 Task: Create a Sprint called Sprint0000000183 in Scrum Project Project0000000061 in Jira. Set Duration of Sprint called Sprint0000000181 in Scrum Project Project0000000061 to 1 week in Jira. Set Duration of Sprint called Sprint0000000182 in Scrum Project Project0000000061 to 2 weeks in Jira. Set Duration of Sprint called Sprint0000000183 in Scrum Project Project0000000061 to 3 weeks in Jira. Create a Sprint called Sprint0000000184 in Scrum Project Project0000000062 in Jira
Action: Mouse moved to (1108, 484)
Screenshot: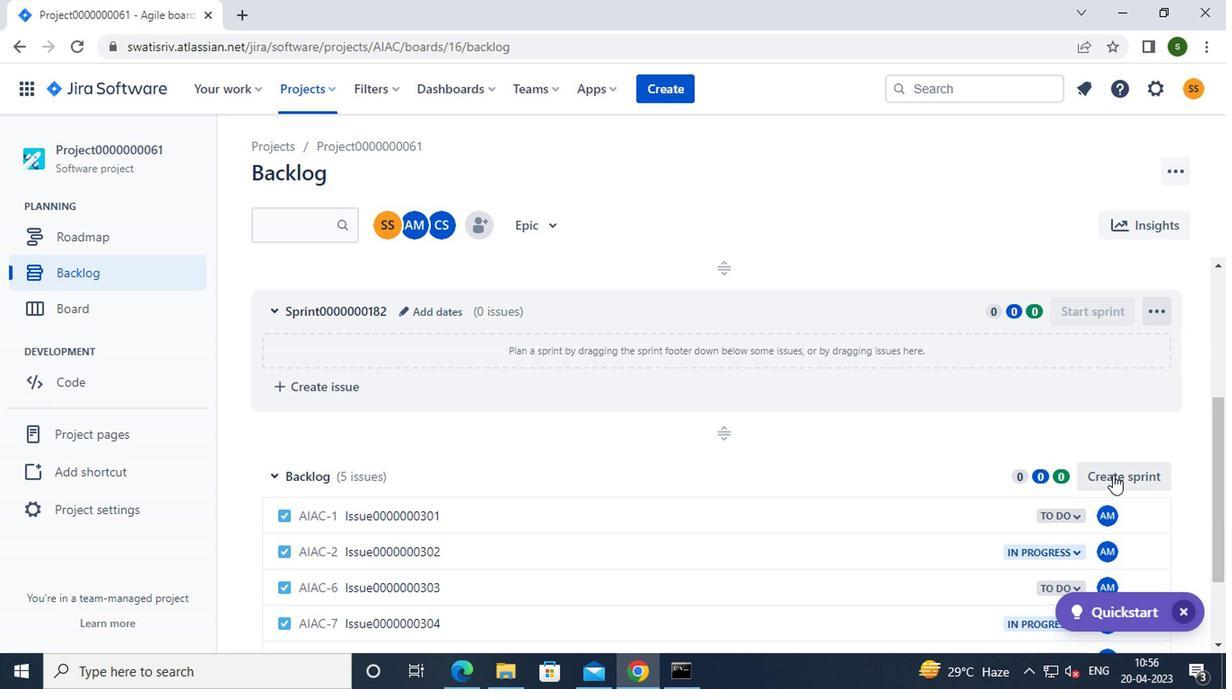 
Action: Mouse pressed left at (1108, 484)
Screenshot: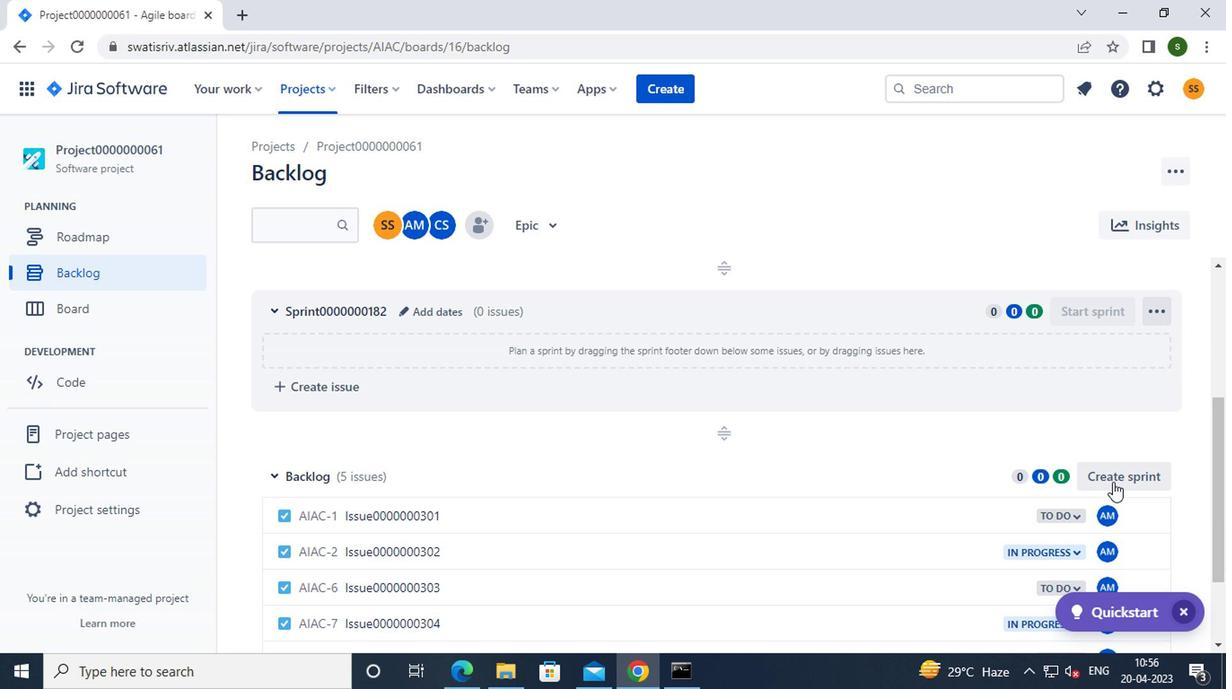 
Action: Mouse moved to (1147, 474)
Screenshot: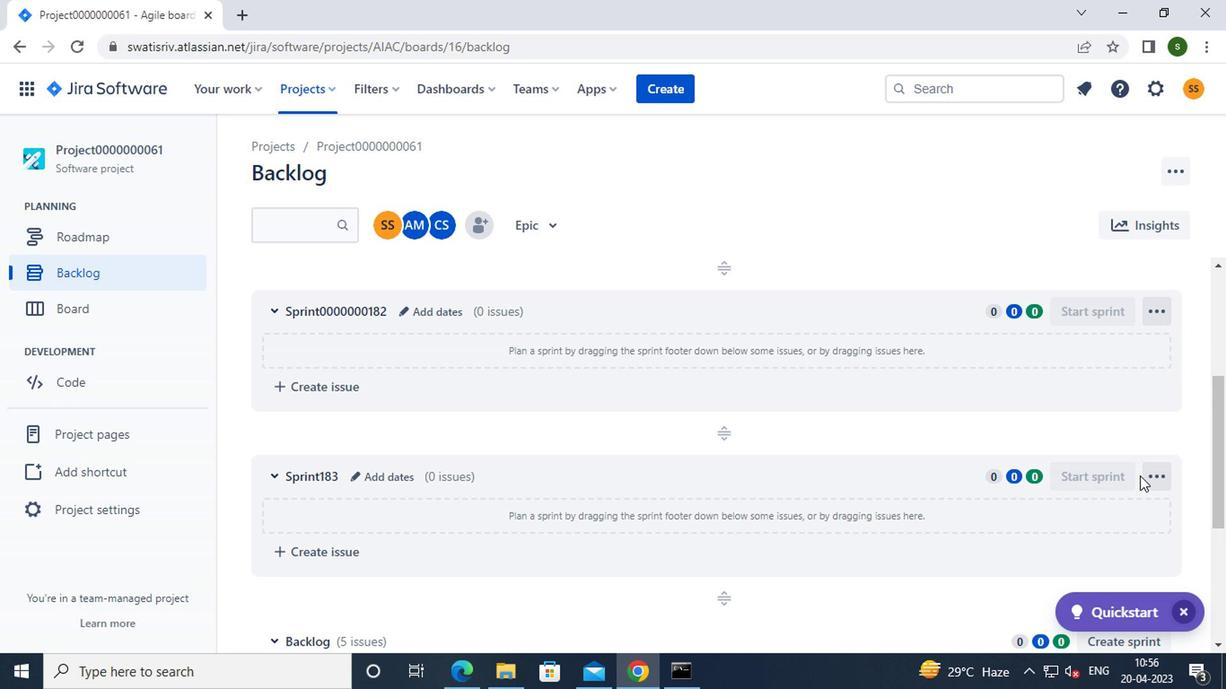 
Action: Mouse pressed left at (1147, 474)
Screenshot: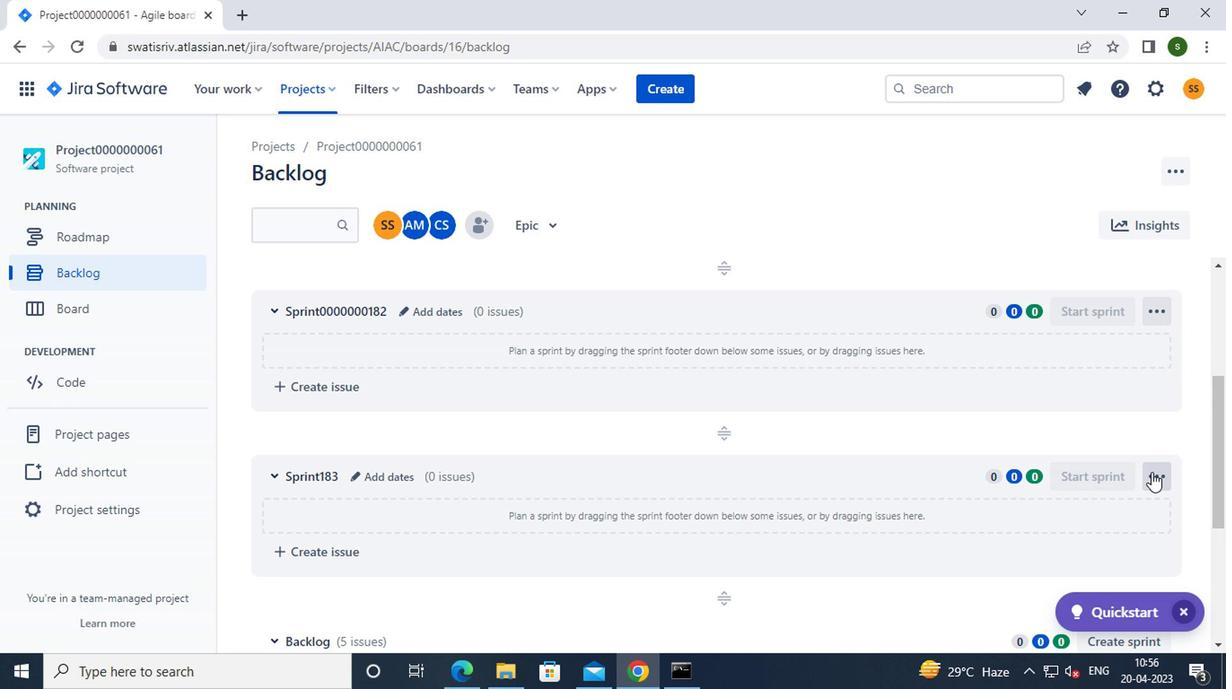 
Action: Mouse moved to (1115, 557)
Screenshot: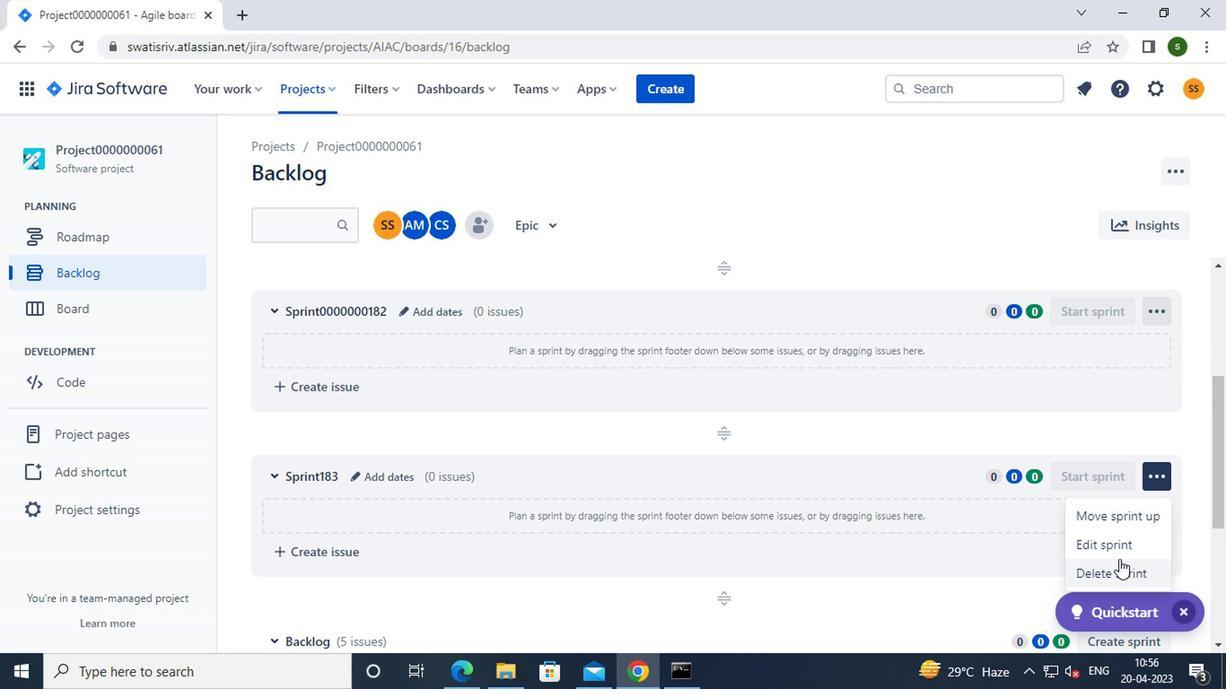 
Action: Mouse pressed left at (1115, 557)
Screenshot: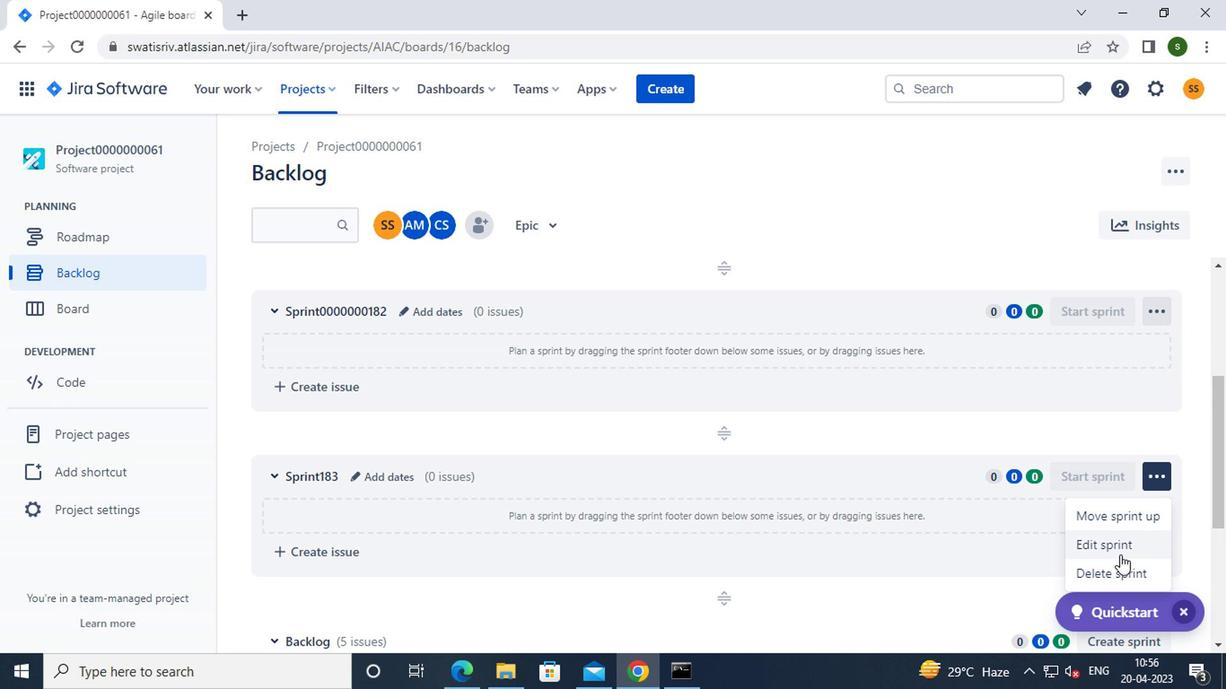 
Action: Mouse moved to (444, 227)
Screenshot: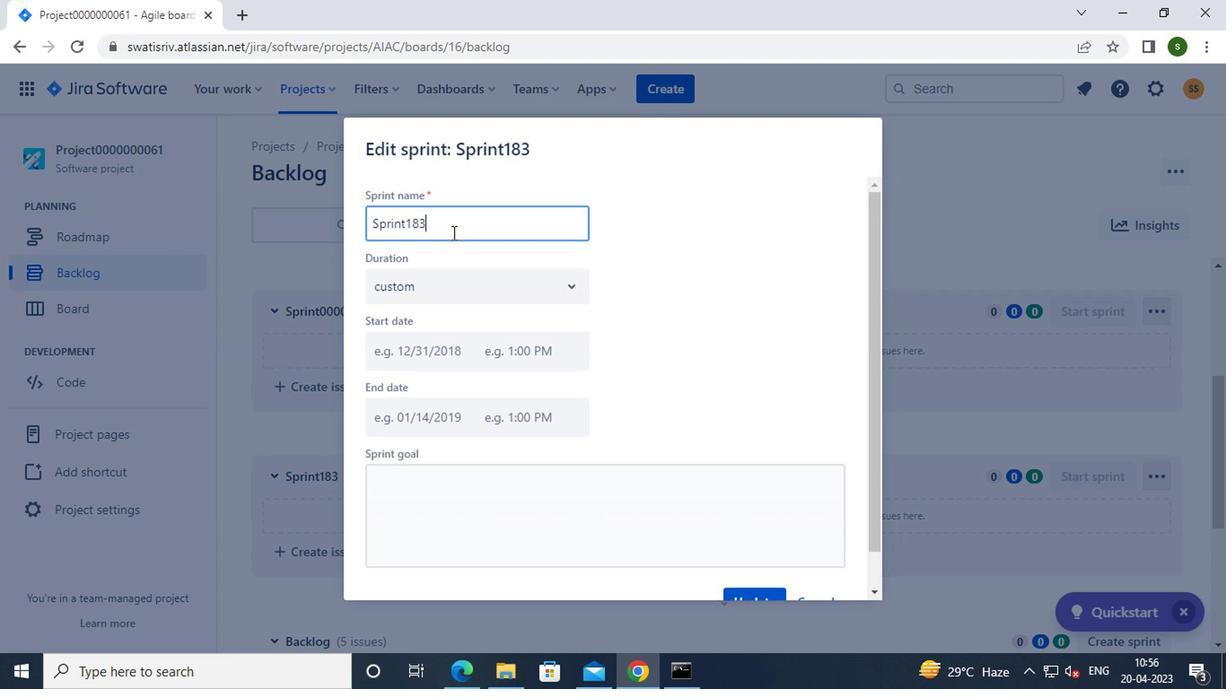 
Action: Key pressed <Key.backspace><Key.backspace><Key.backspace><Key.backspace><Key.backspace><Key.backspace><Key.backspace><Key.backspace><Key.backspace><Key.backspace><Key.backspace><Key.backspace><Key.backspace><Key.backspace><Key.backspace>s<Key.caps_lock>print0000000183
Screenshot: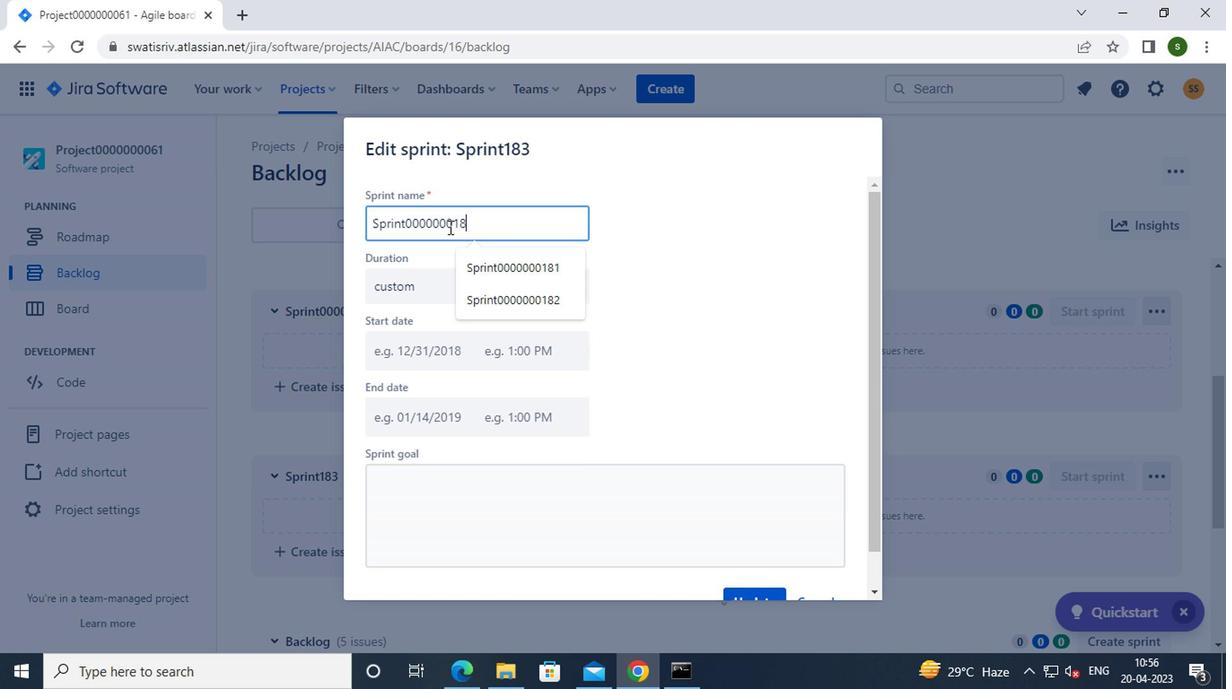 
Action: Mouse moved to (608, 309)
Screenshot: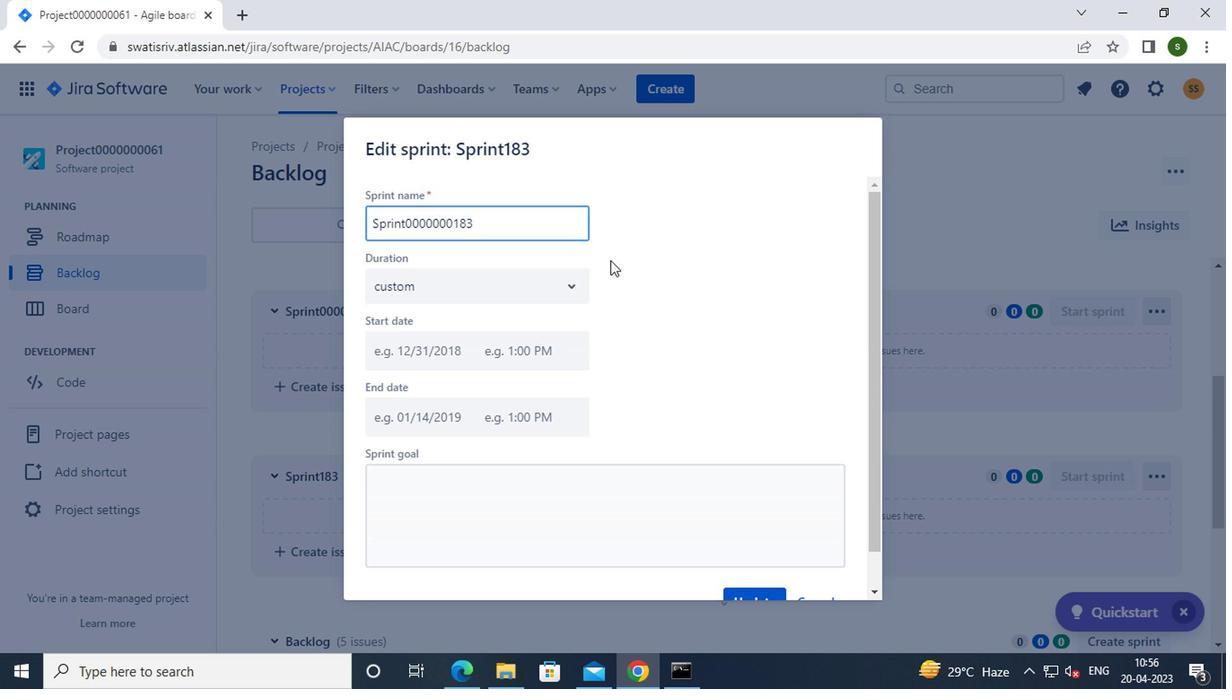 
Action: Mouse scrolled (608, 309) with delta (0, 0)
Screenshot: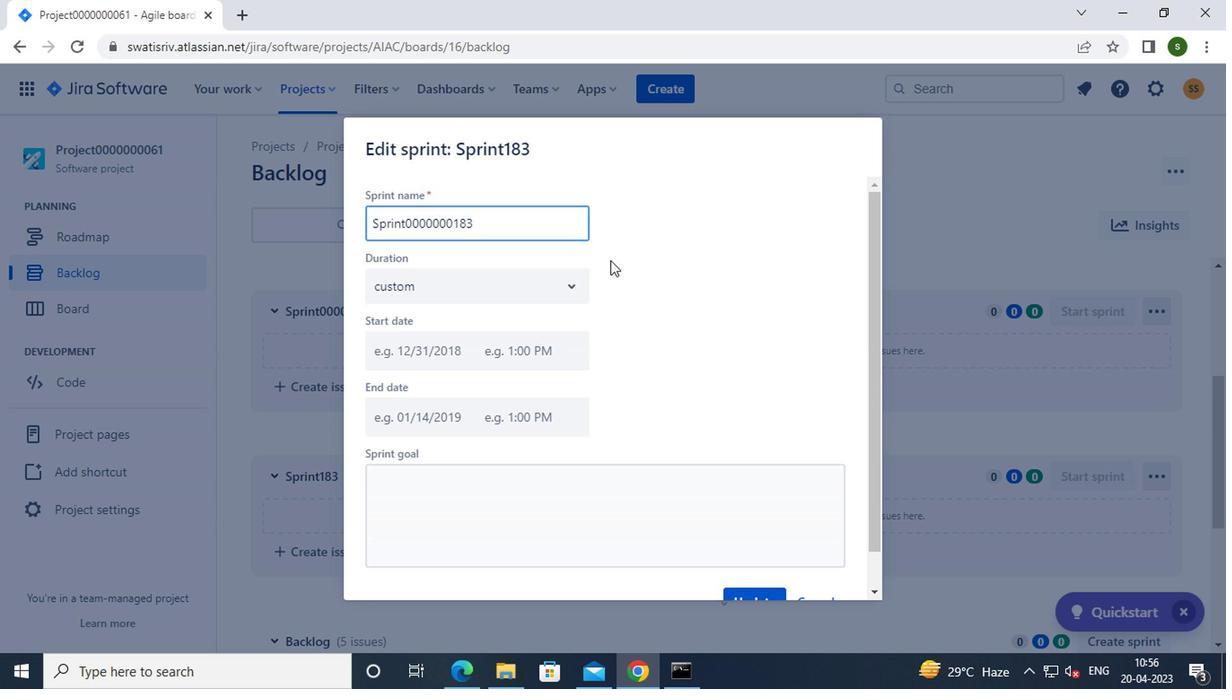 
Action: Mouse moved to (617, 330)
Screenshot: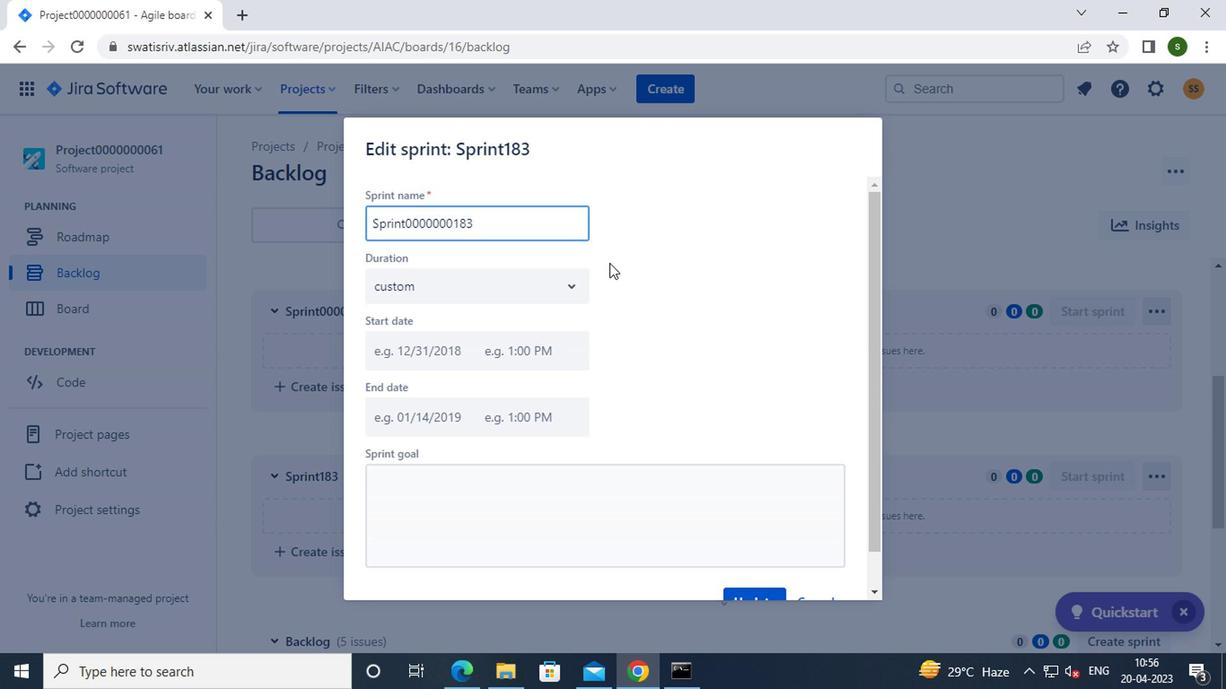 
Action: Mouse scrolled (617, 329) with delta (0, -1)
Screenshot: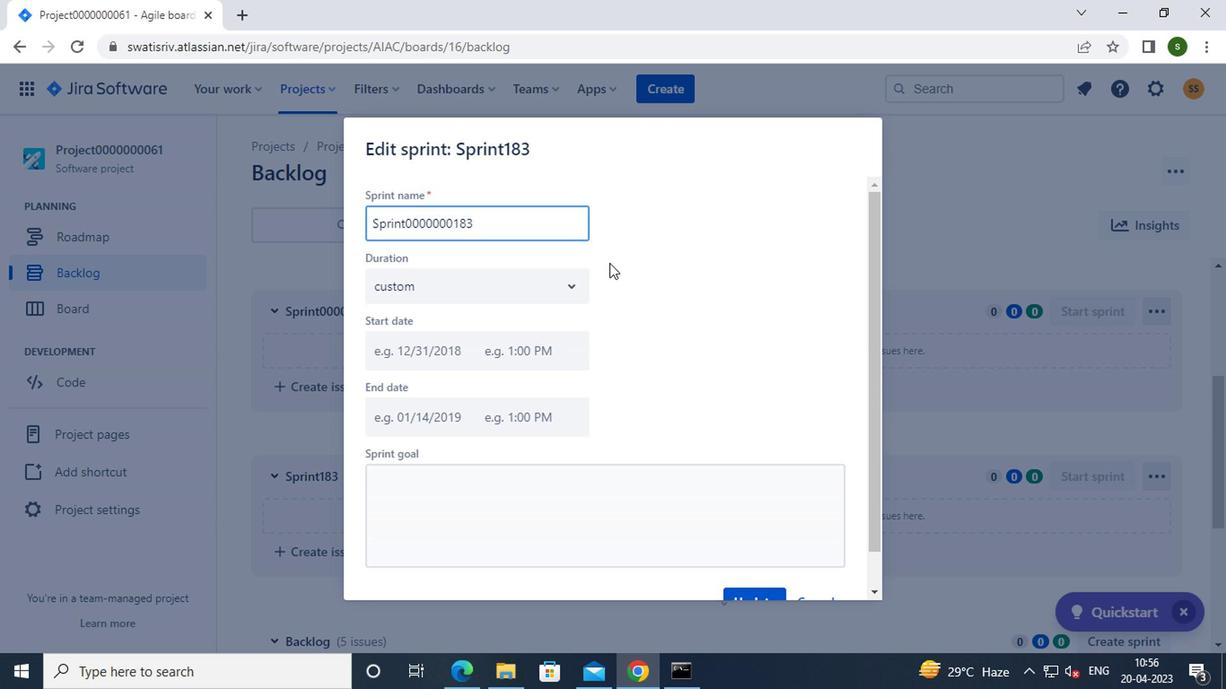 
Action: Mouse moved to (750, 553)
Screenshot: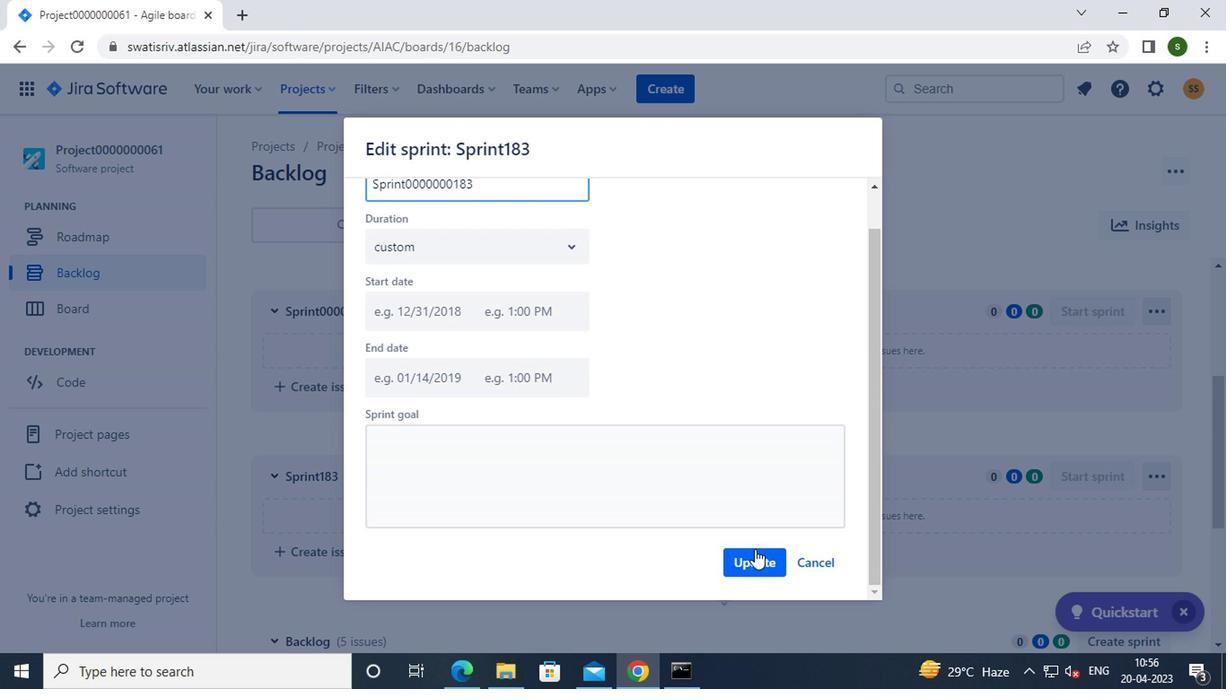 
Action: Mouse pressed left at (750, 553)
Screenshot: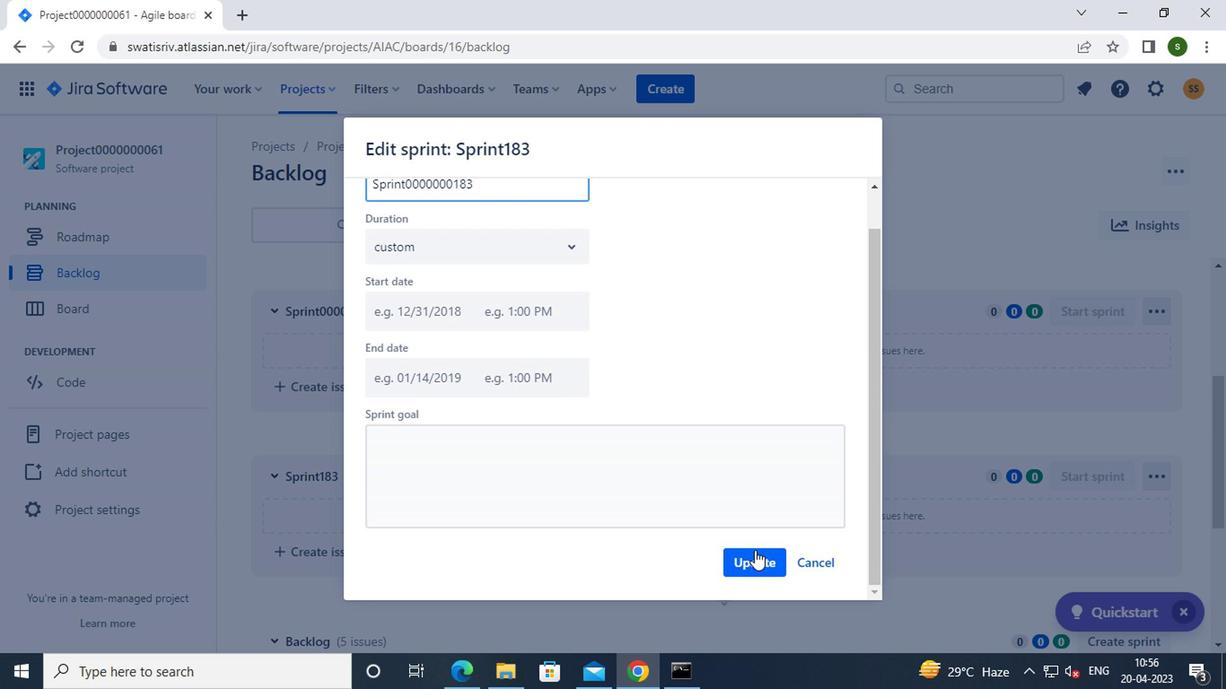 
Action: Mouse moved to (836, 495)
Screenshot: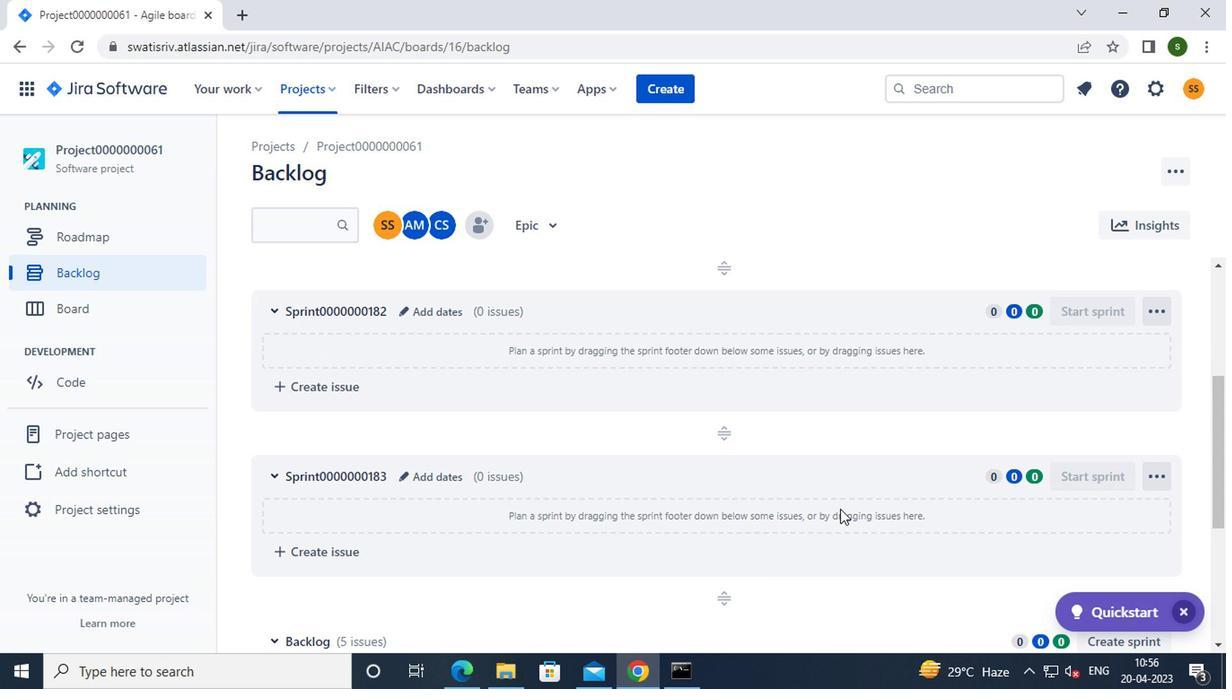 
Action: Mouse scrolled (836, 496) with delta (0, 1)
Screenshot: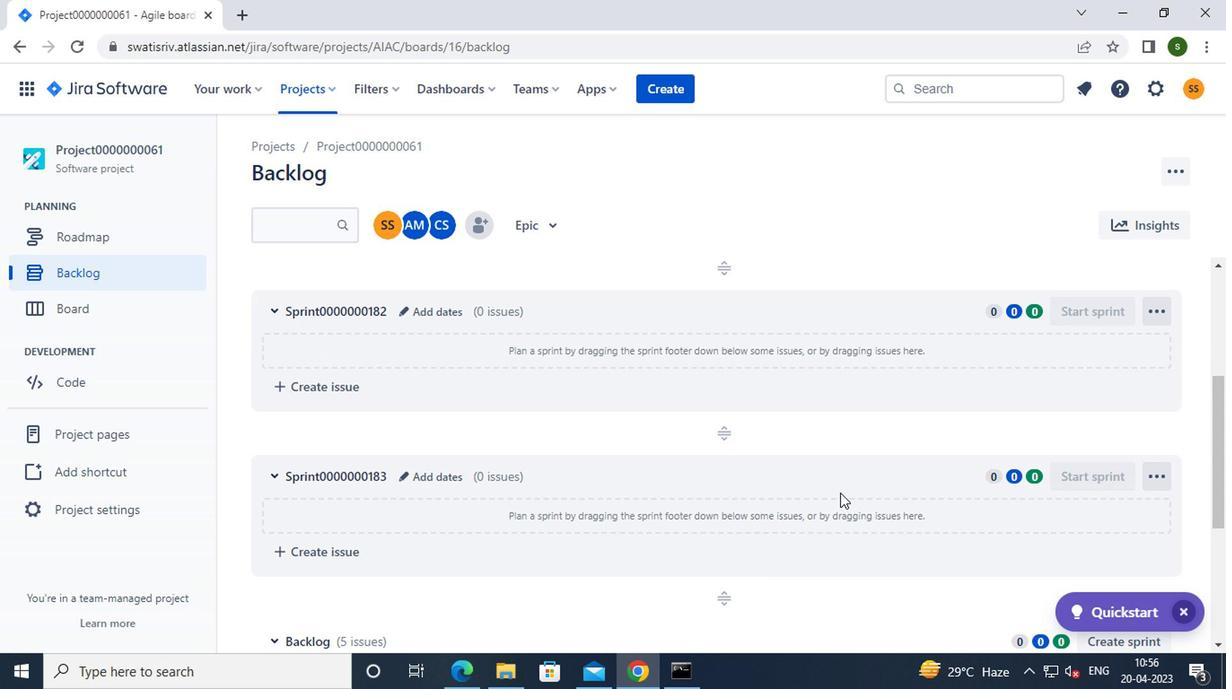 
Action: Mouse scrolled (836, 496) with delta (0, 1)
Screenshot: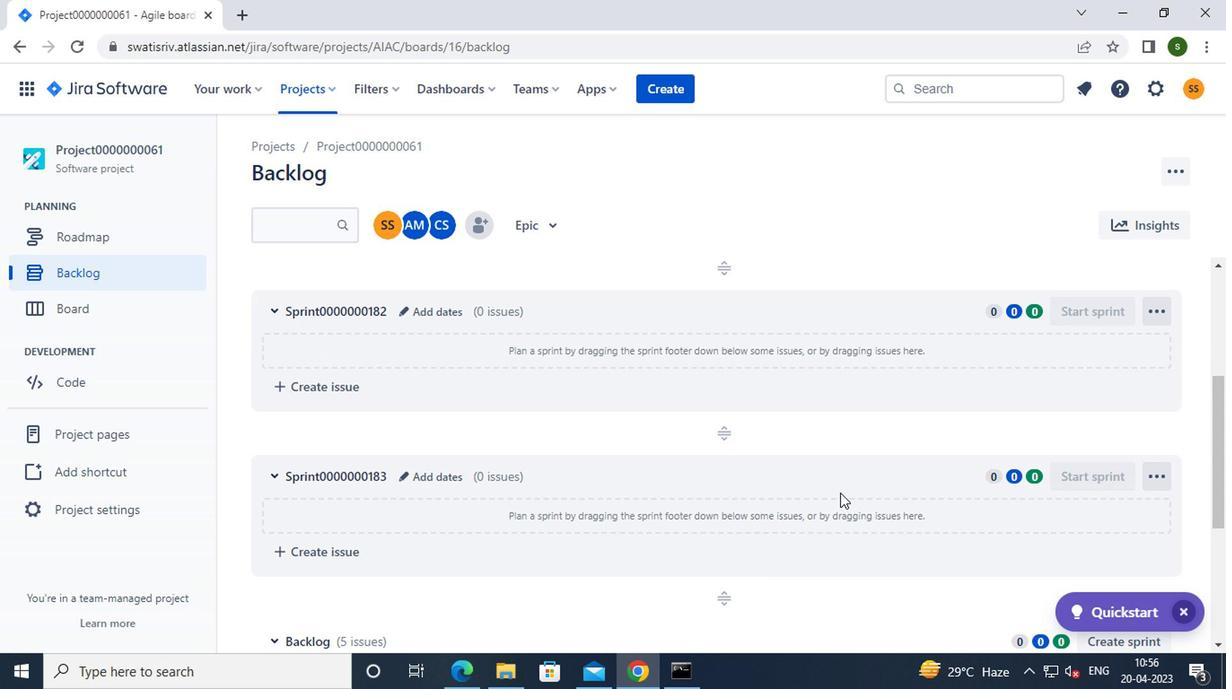 
Action: Mouse scrolled (836, 496) with delta (0, 1)
Screenshot: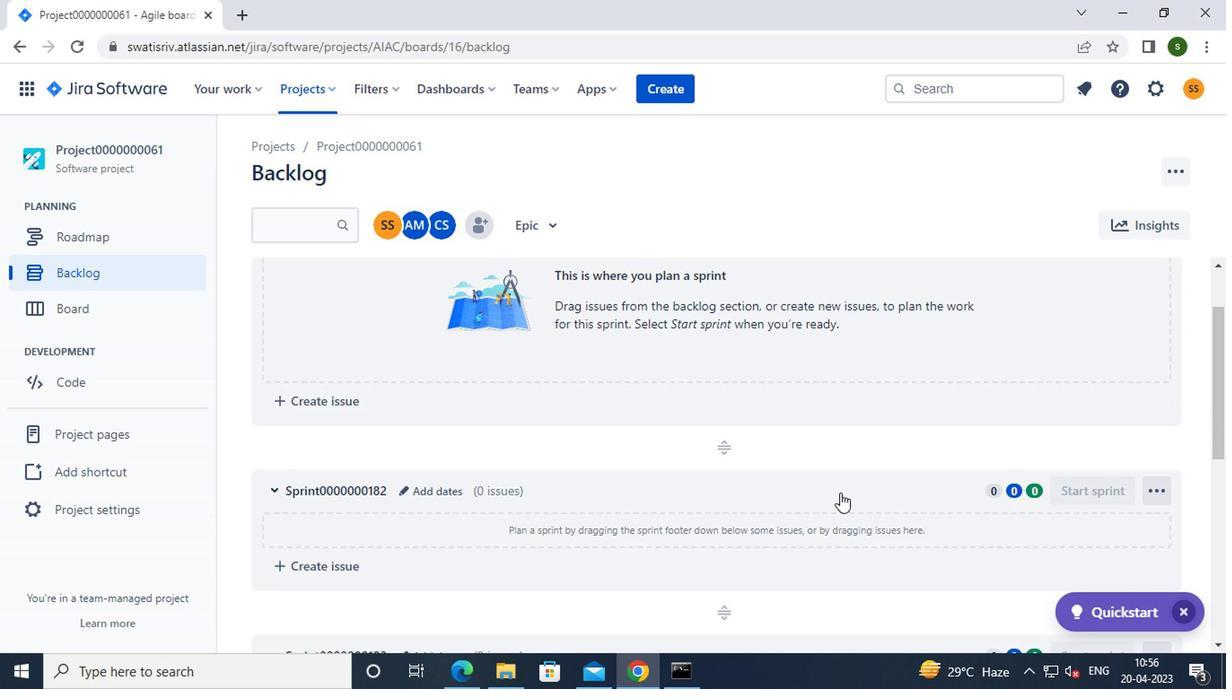 
Action: Mouse moved to (836, 494)
Screenshot: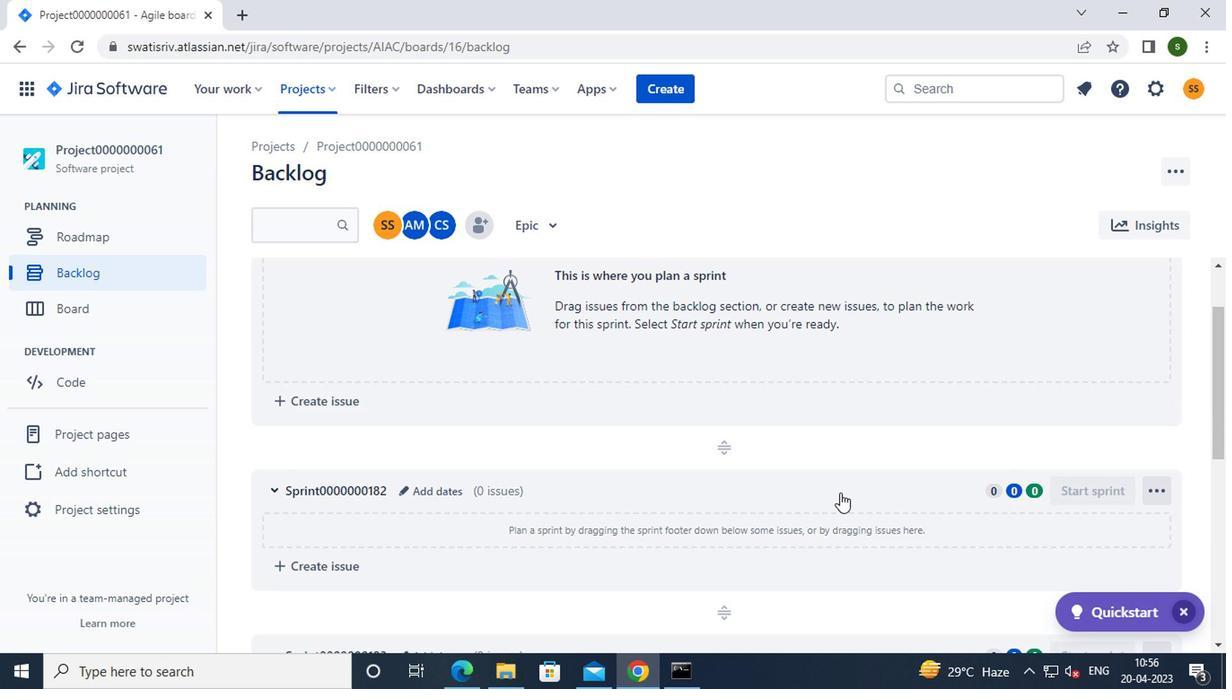 
Action: Mouse scrolled (836, 495) with delta (0, 0)
Screenshot: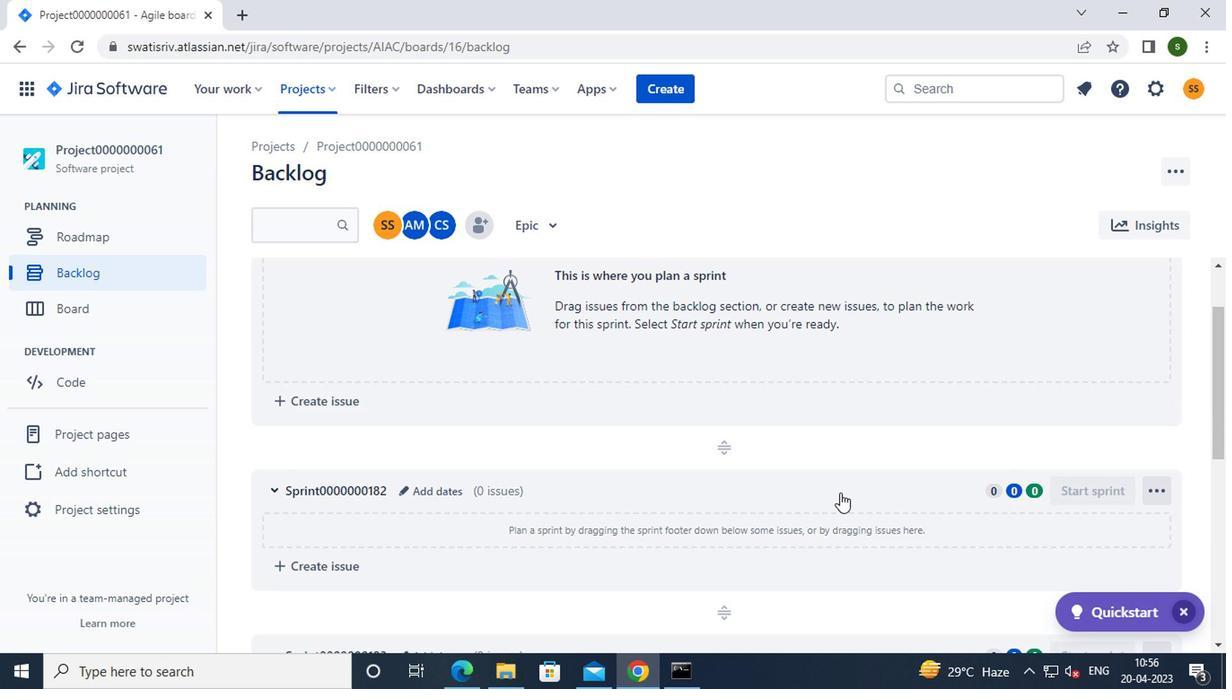 
Action: Mouse scrolled (836, 495) with delta (0, 0)
Screenshot: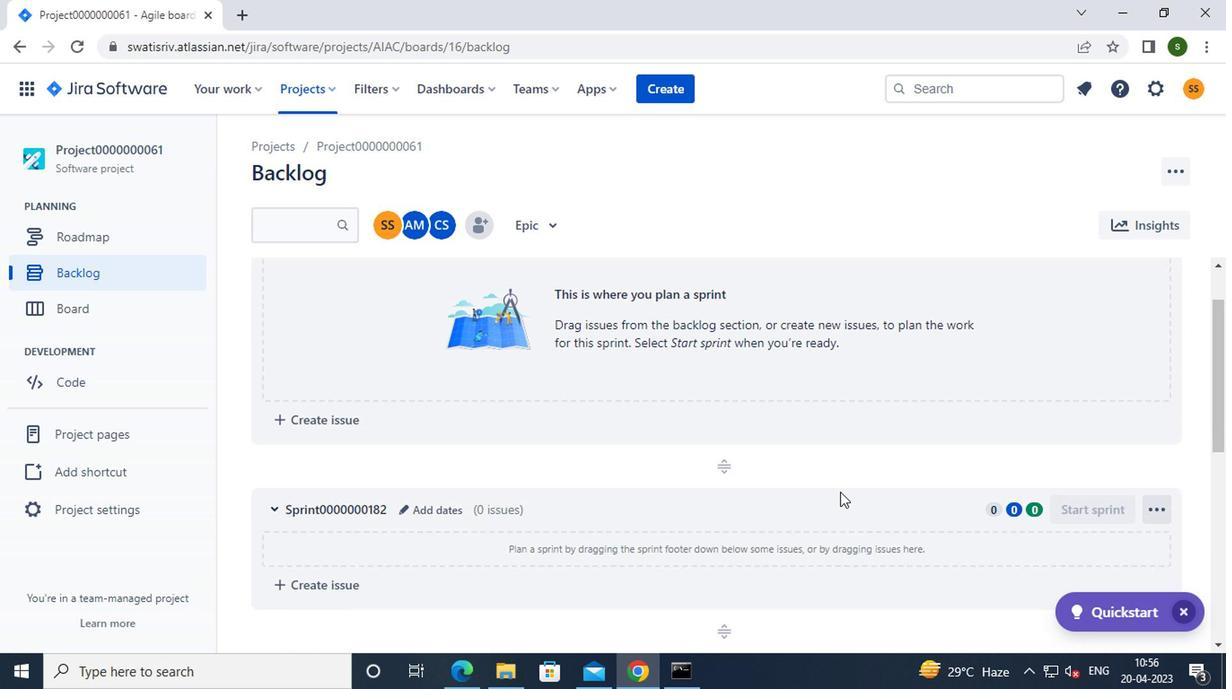 
Action: Mouse moved to (437, 288)
Screenshot: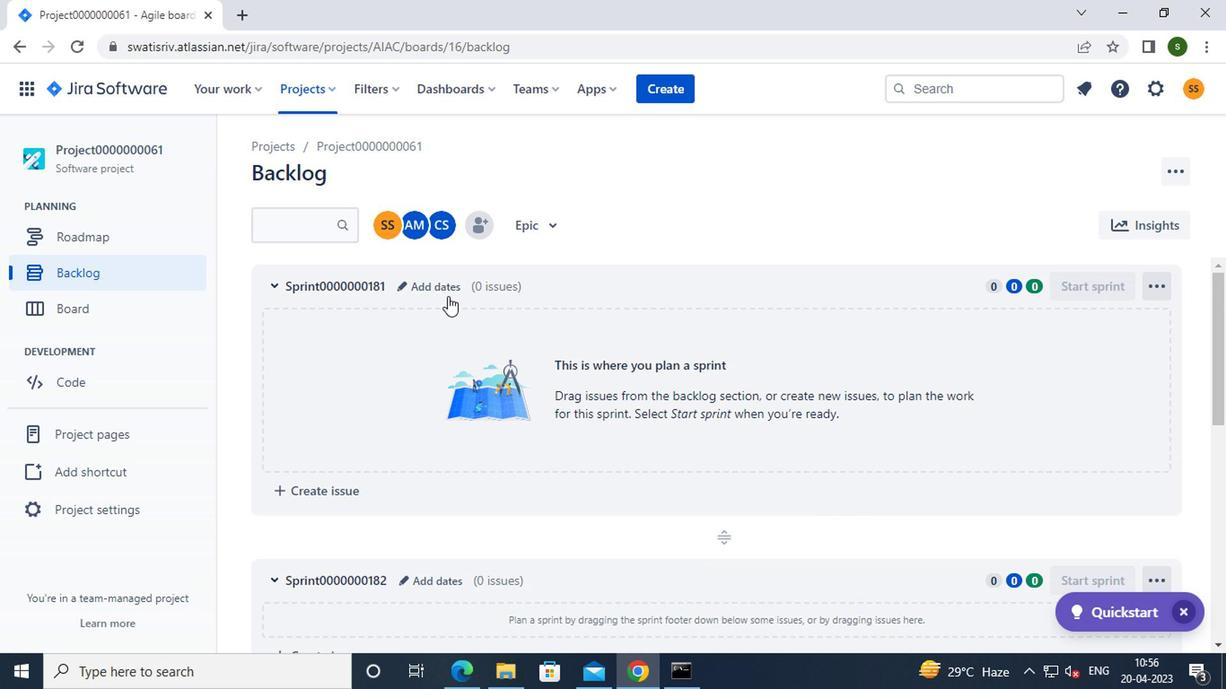 
Action: Mouse pressed left at (437, 288)
Screenshot: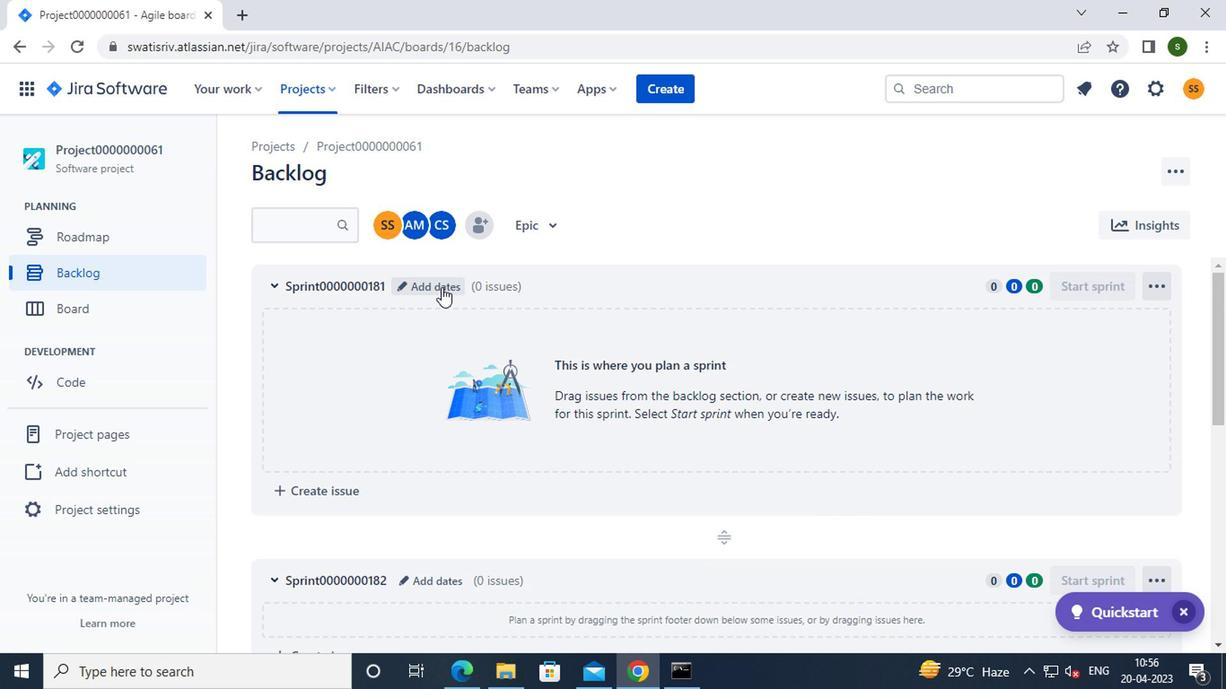 
Action: Mouse moved to (493, 282)
Screenshot: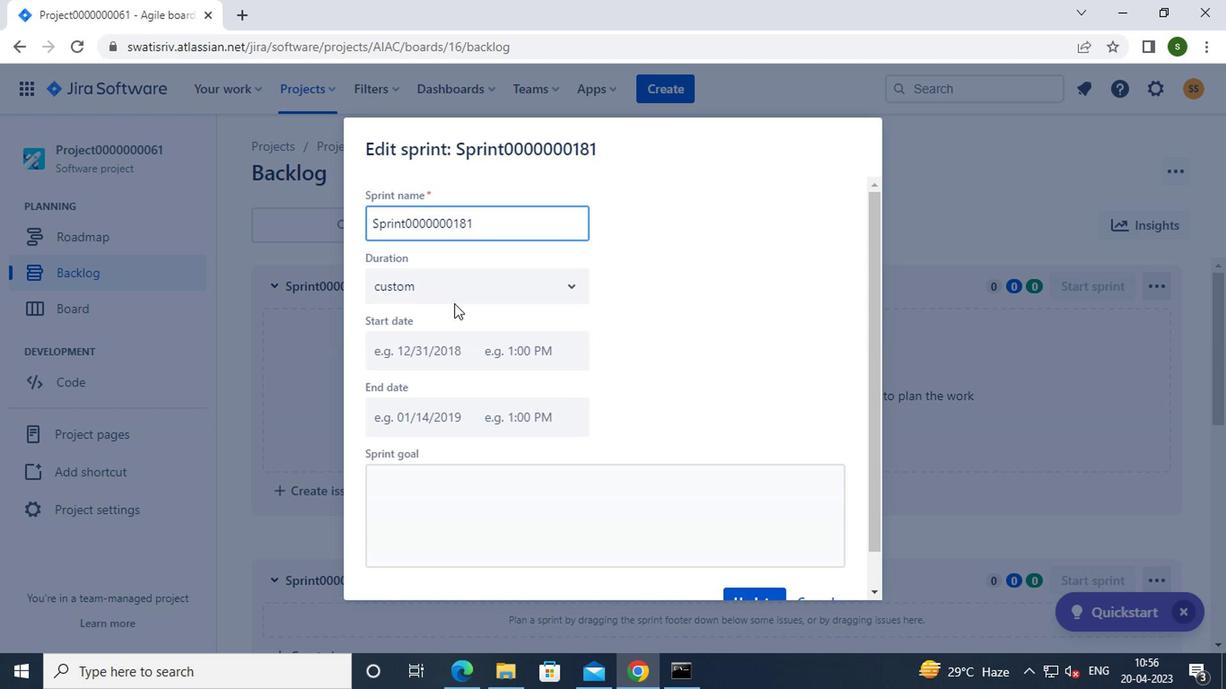 
Action: Mouse pressed left at (493, 282)
Screenshot: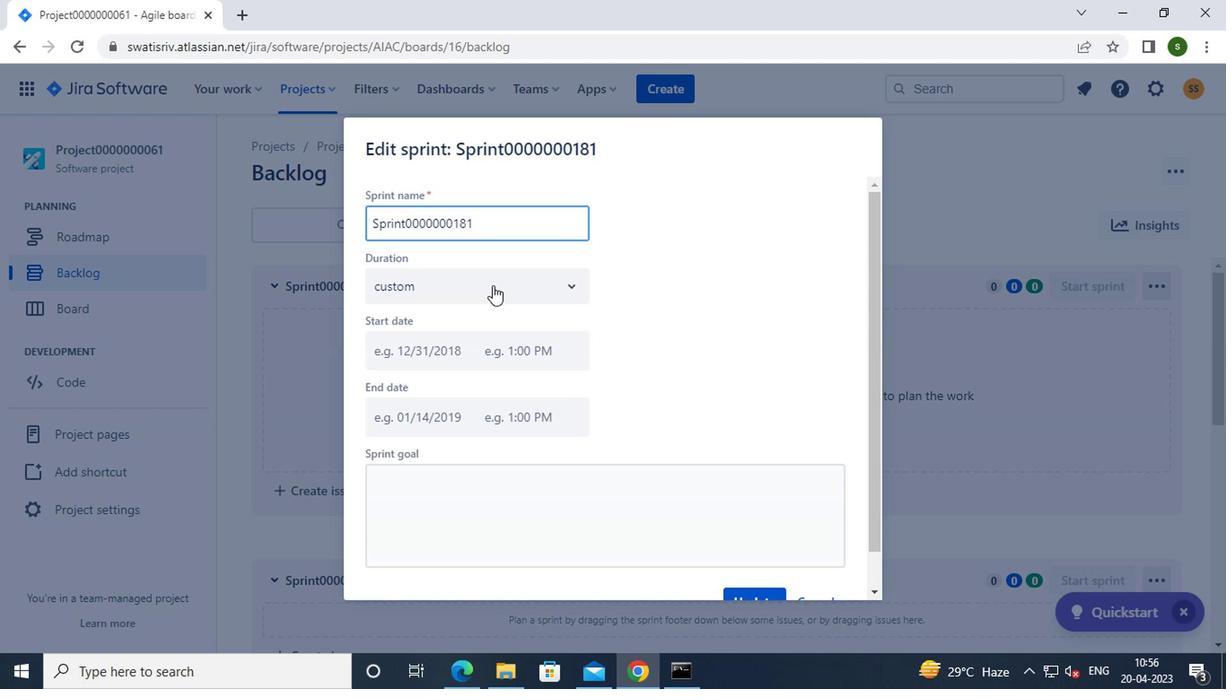 
Action: Mouse moved to (422, 334)
Screenshot: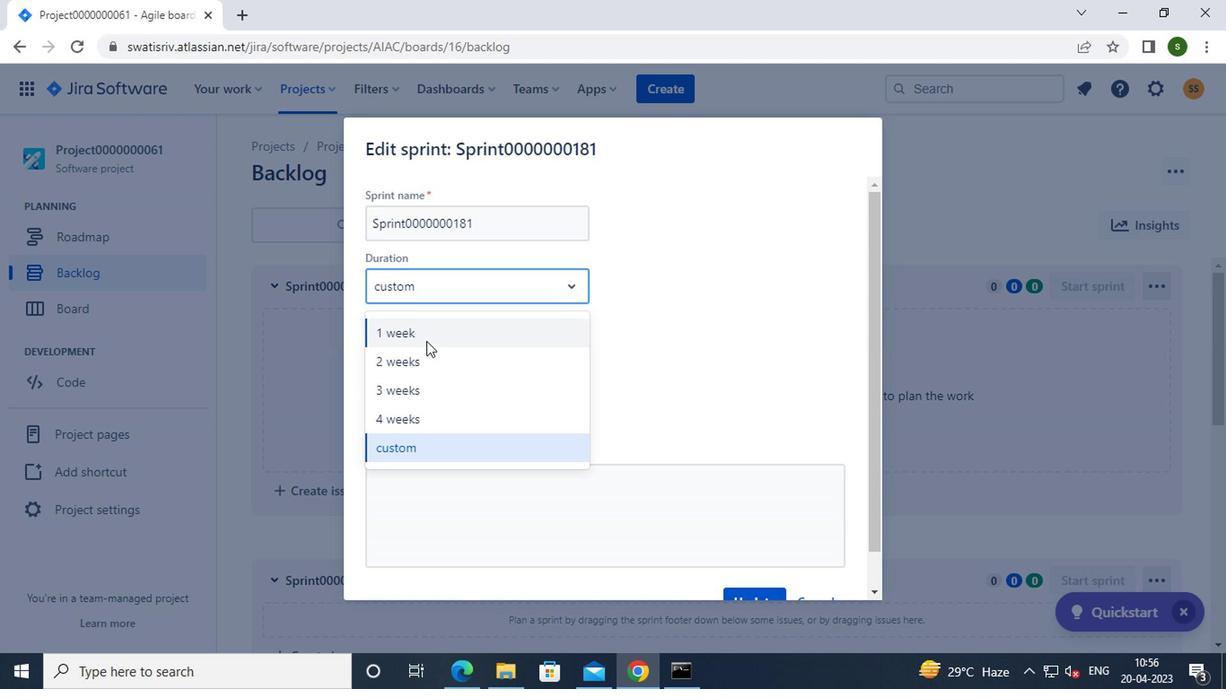 
Action: Mouse pressed left at (422, 334)
Screenshot: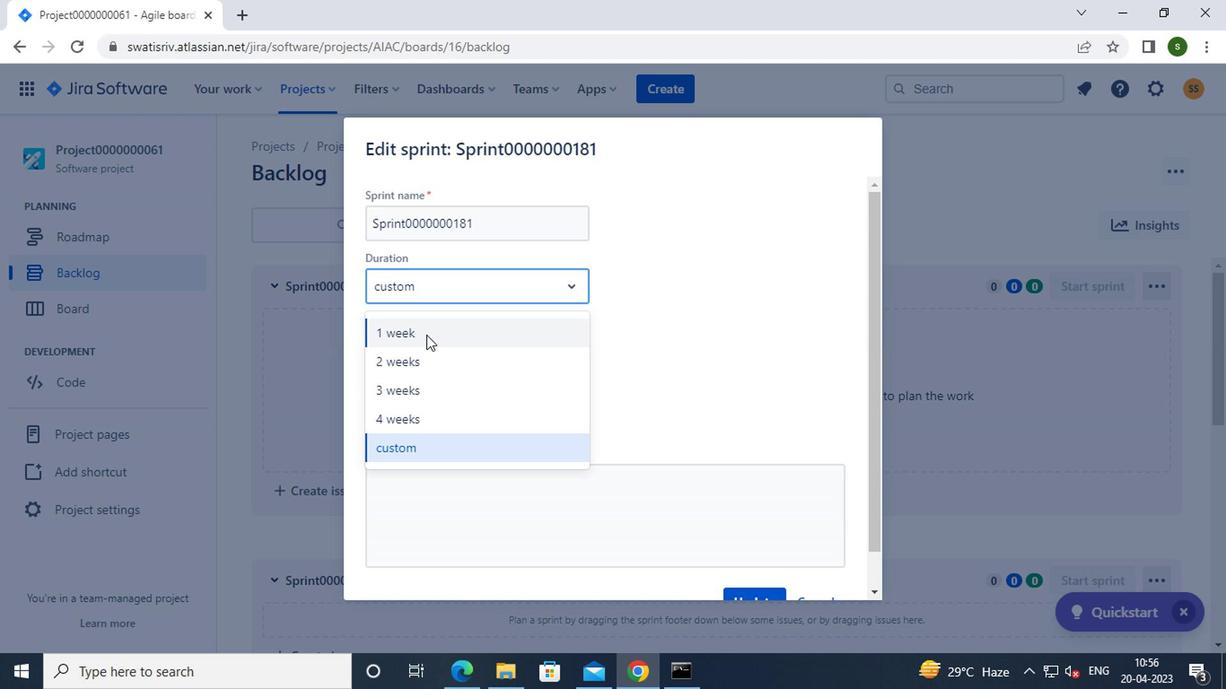 
Action: Mouse moved to (420, 341)
Screenshot: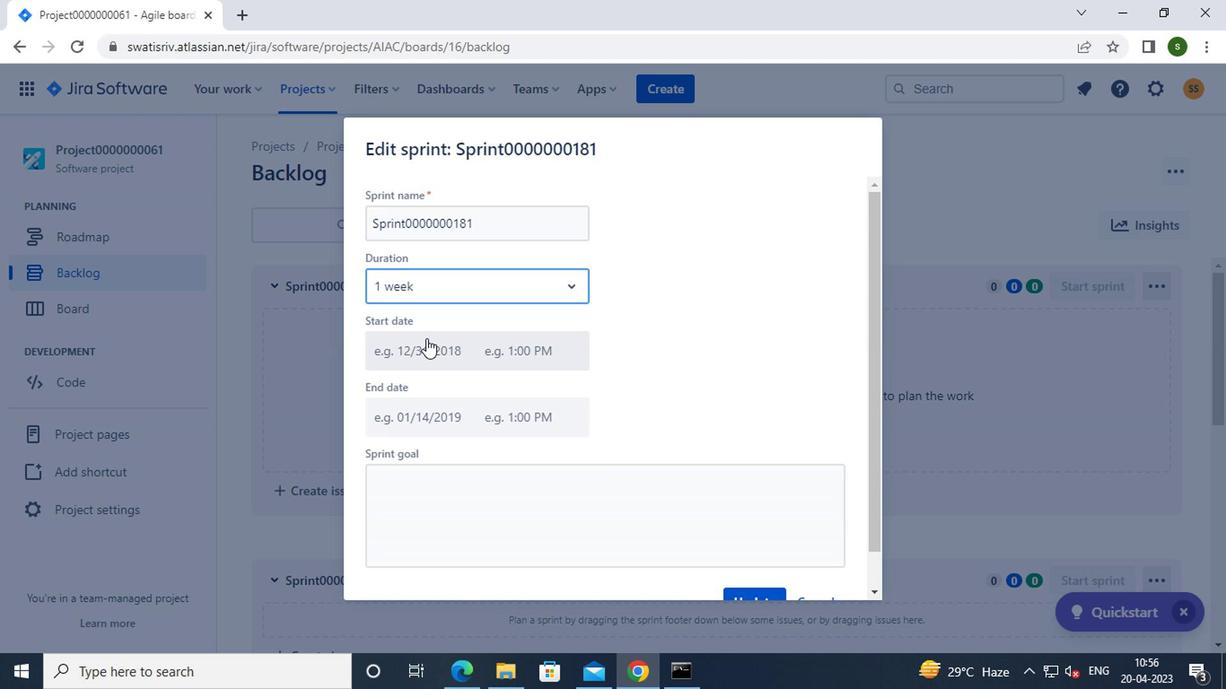 
Action: Mouse pressed left at (420, 341)
Screenshot: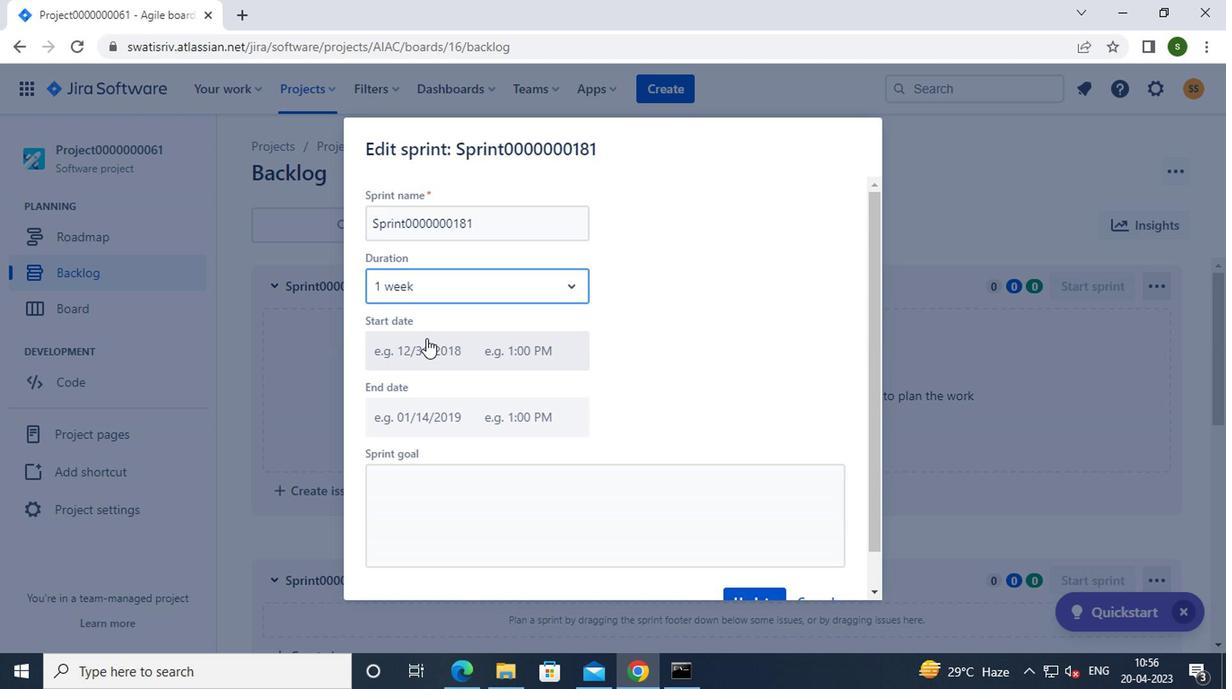 
Action: Mouse moved to (553, 548)
Screenshot: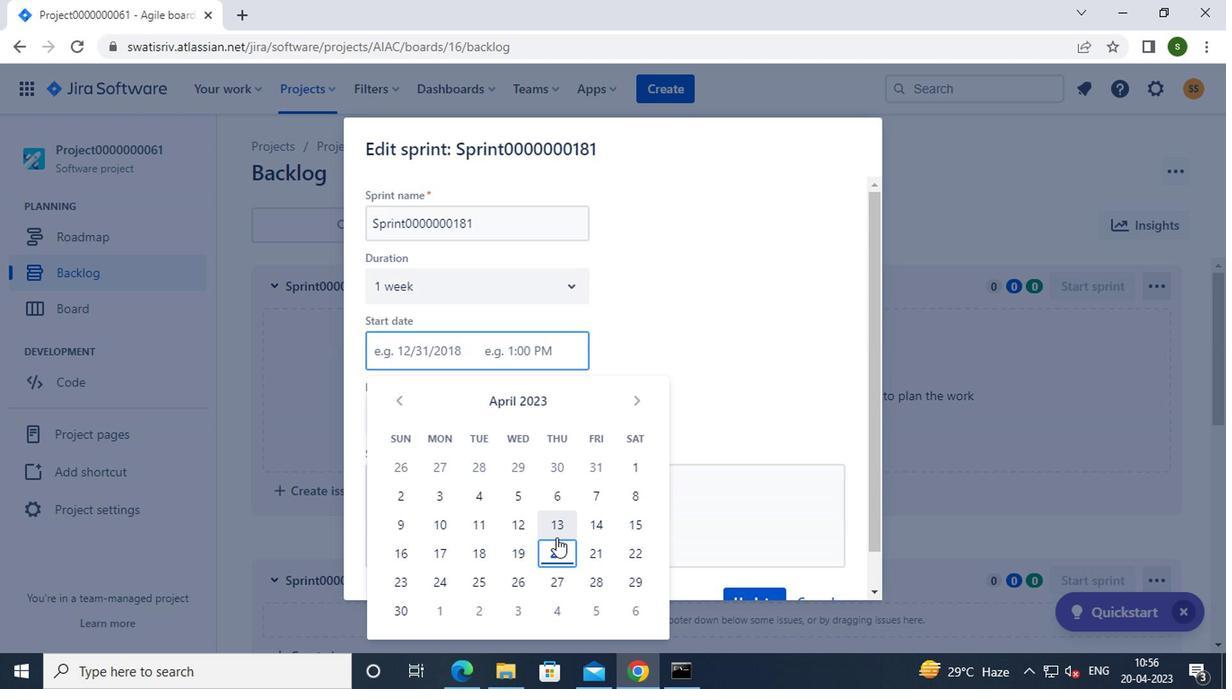 
Action: Mouse pressed left at (553, 548)
Screenshot: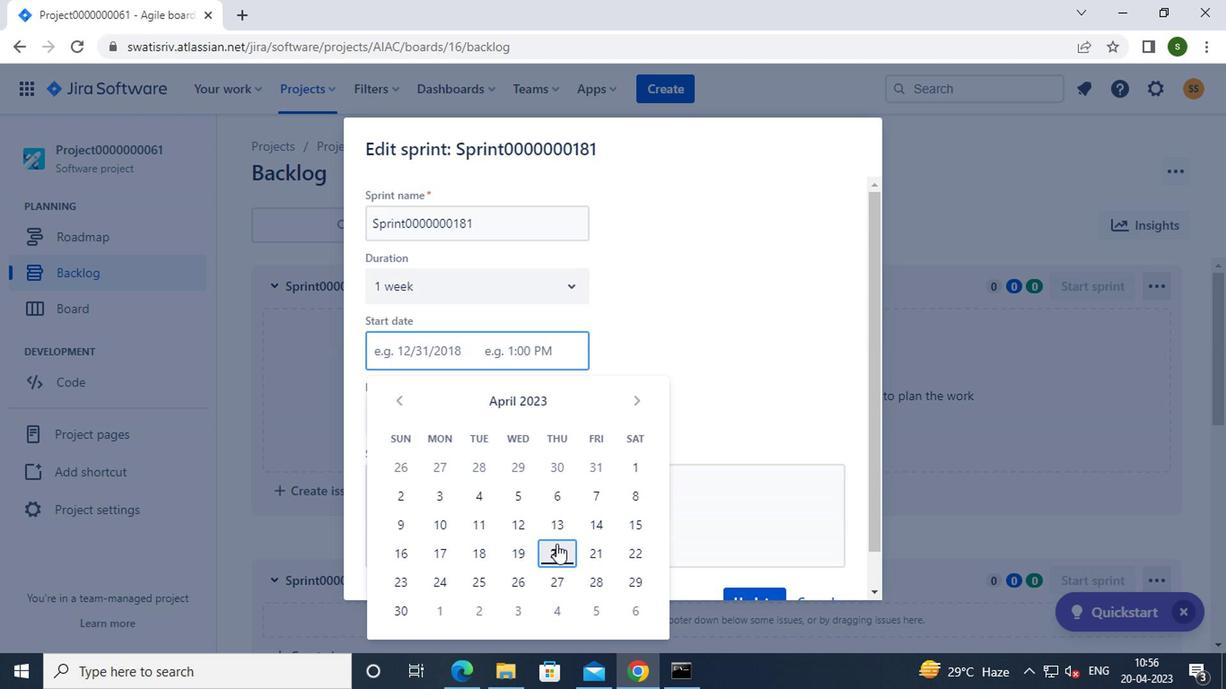 
Action: Mouse moved to (730, 592)
Screenshot: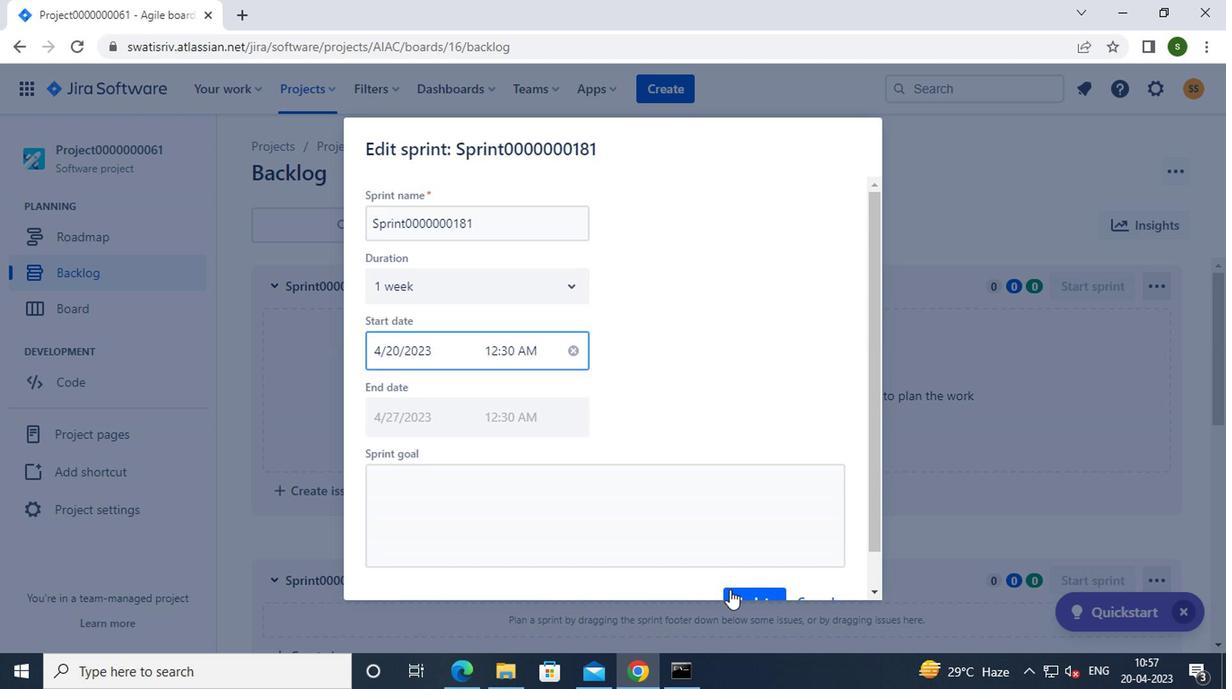 
Action: Mouse pressed left at (730, 592)
Screenshot: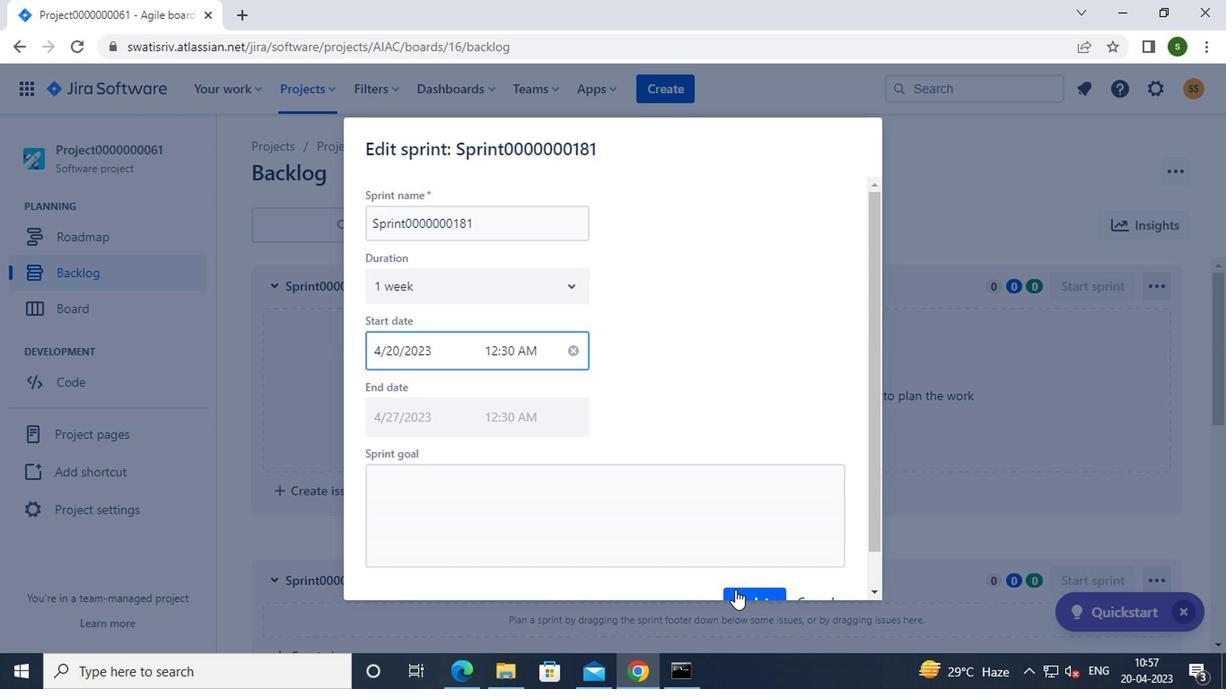 
Action: Mouse moved to (715, 542)
Screenshot: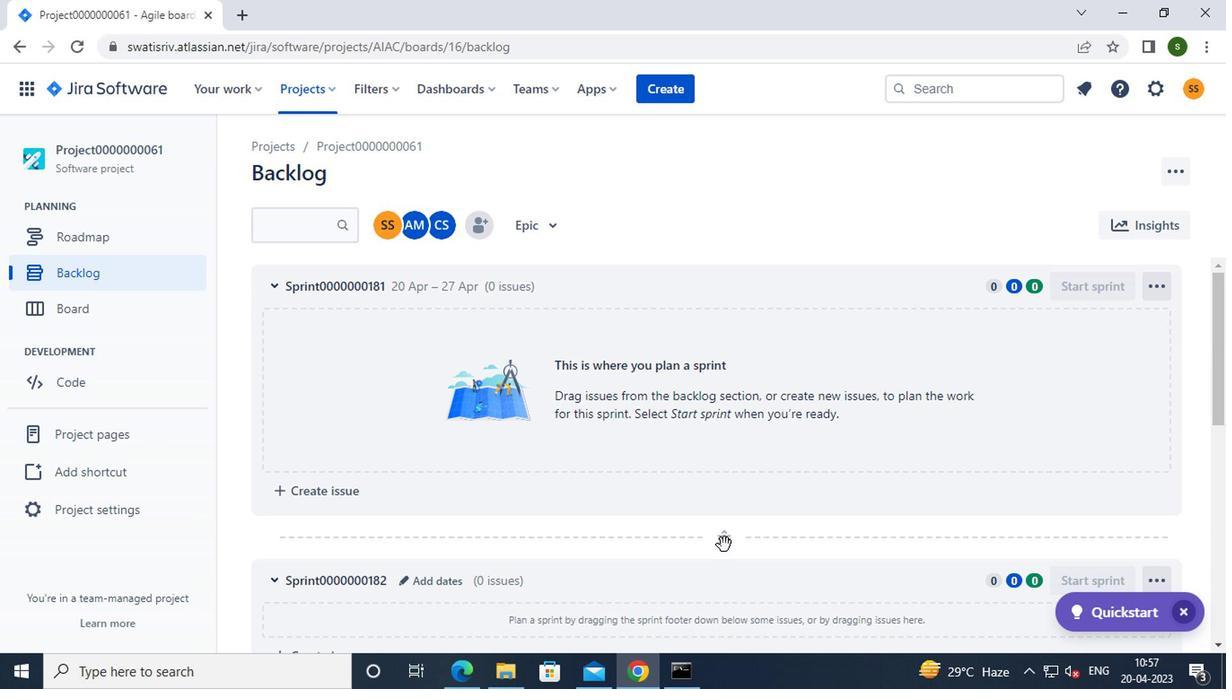 
Action: Mouse scrolled (715, 541) with delta (0, -1)
Screenshot: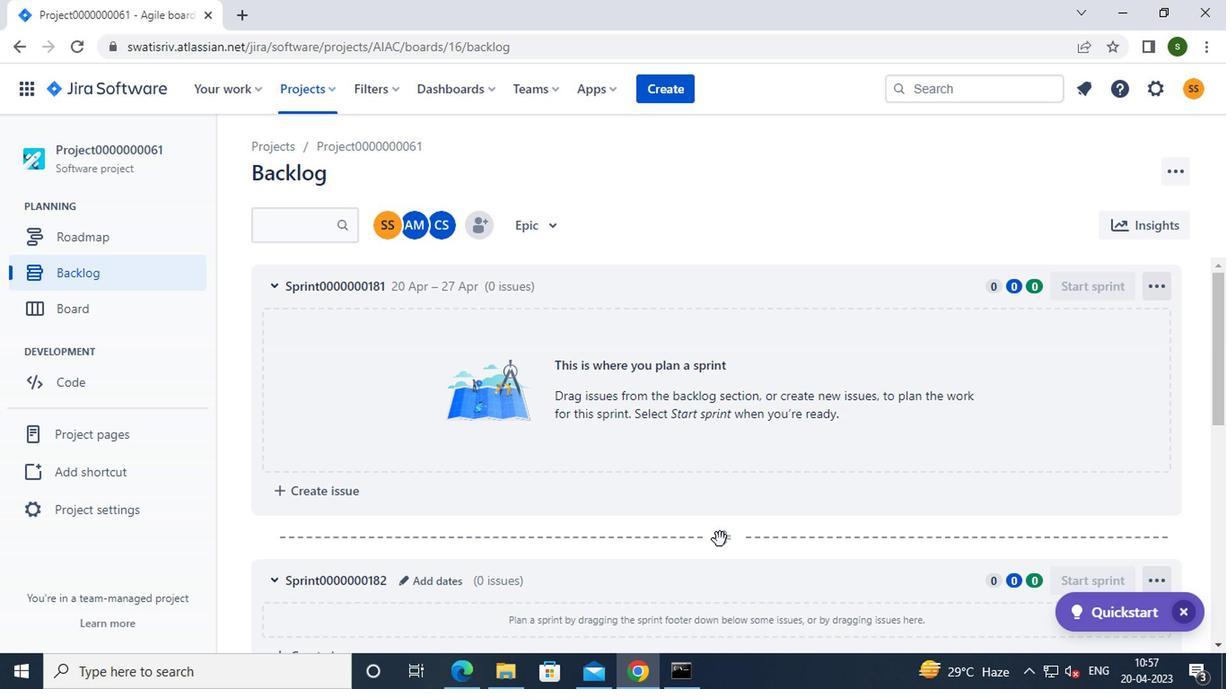 
Action: Mouse moved to (422, 488)
Screenshot: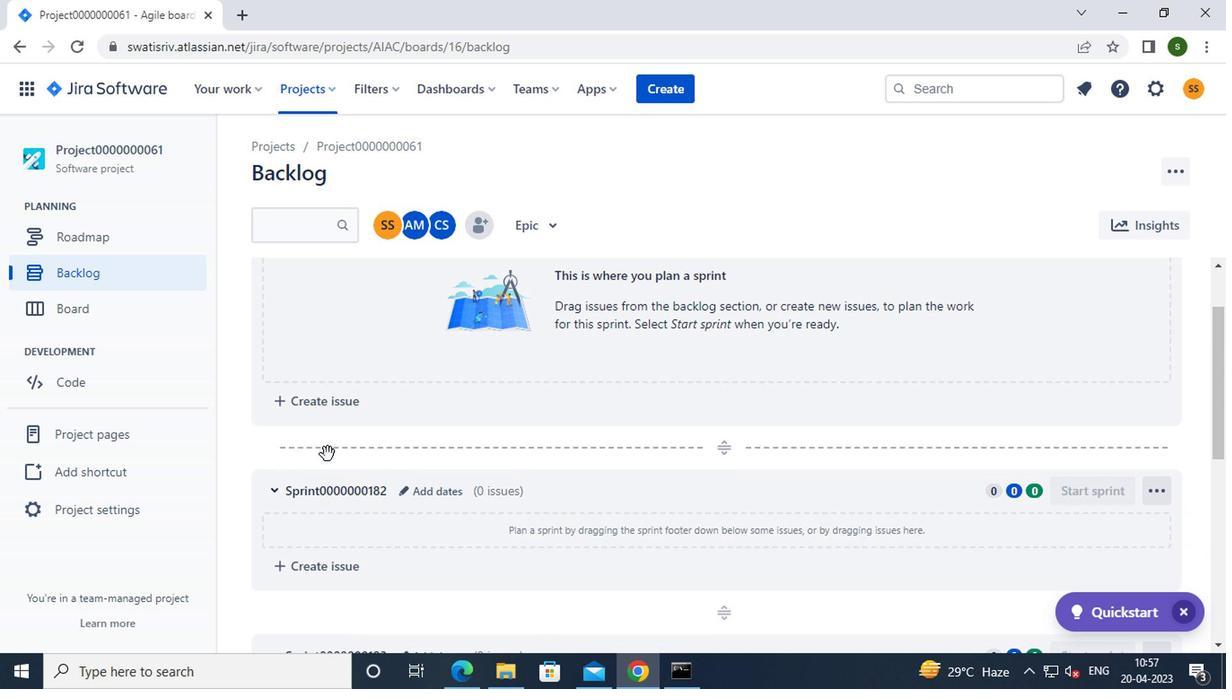 
Action: Mouse pressed left at (422, 488)
Screenshot: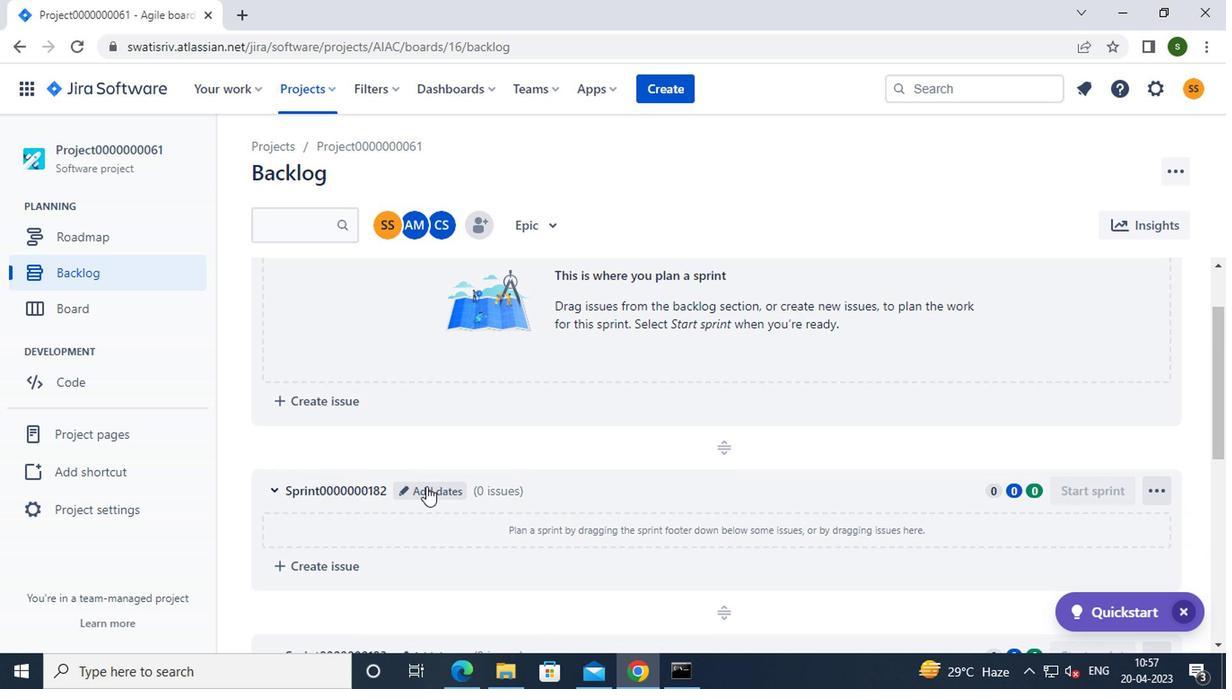 
Action: Mouse moved to (543, 300)
Screenshot: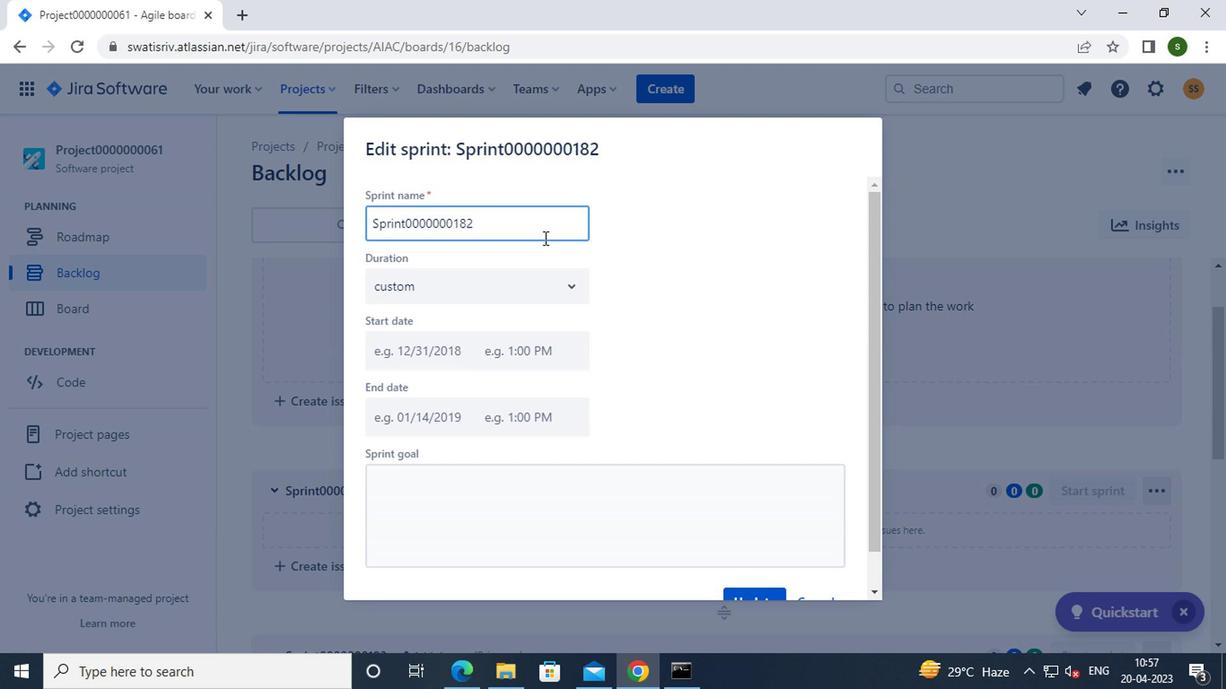 
Action: Mouse pressed left at (543, 300)
Screenshot: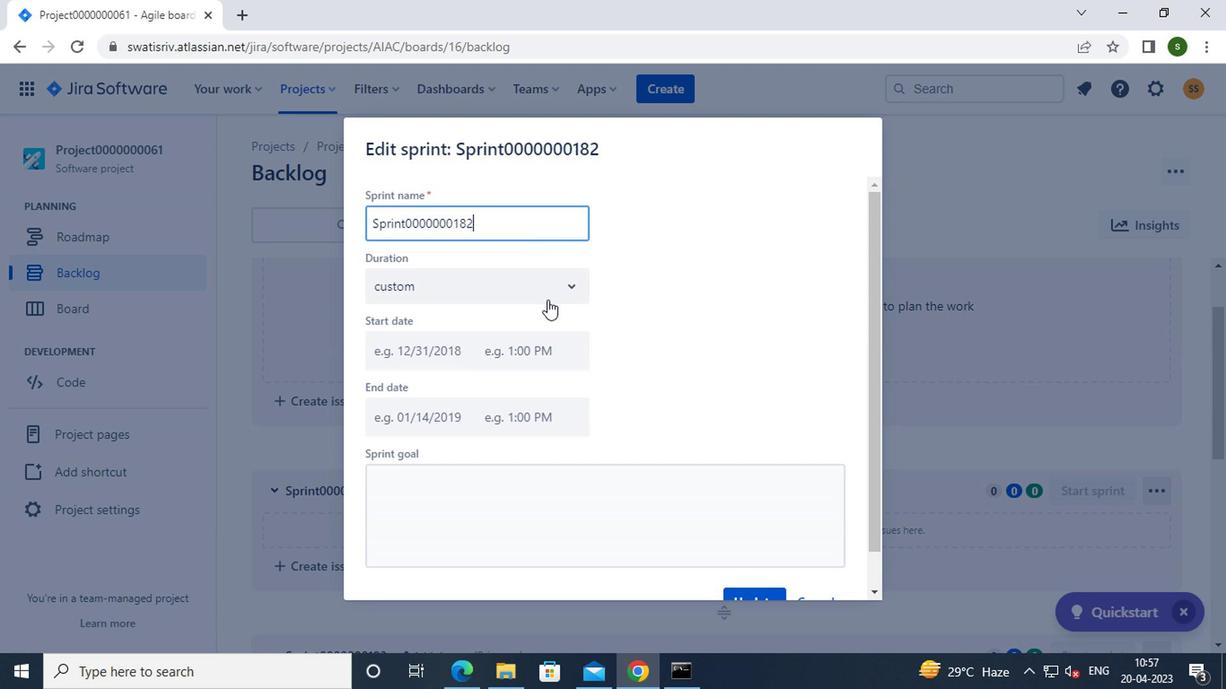 
Action: Mouse moved to (407, 363)
Screenshot: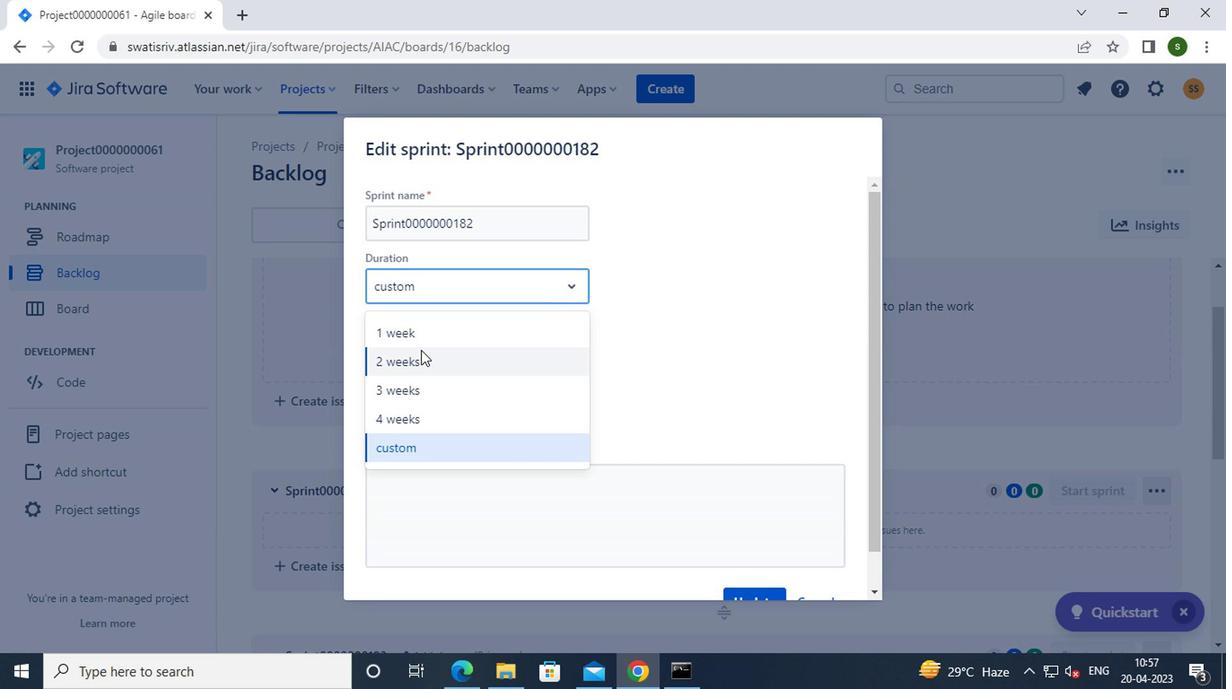 
Action: Mouse pressed left at (407, 363)
Screenshot: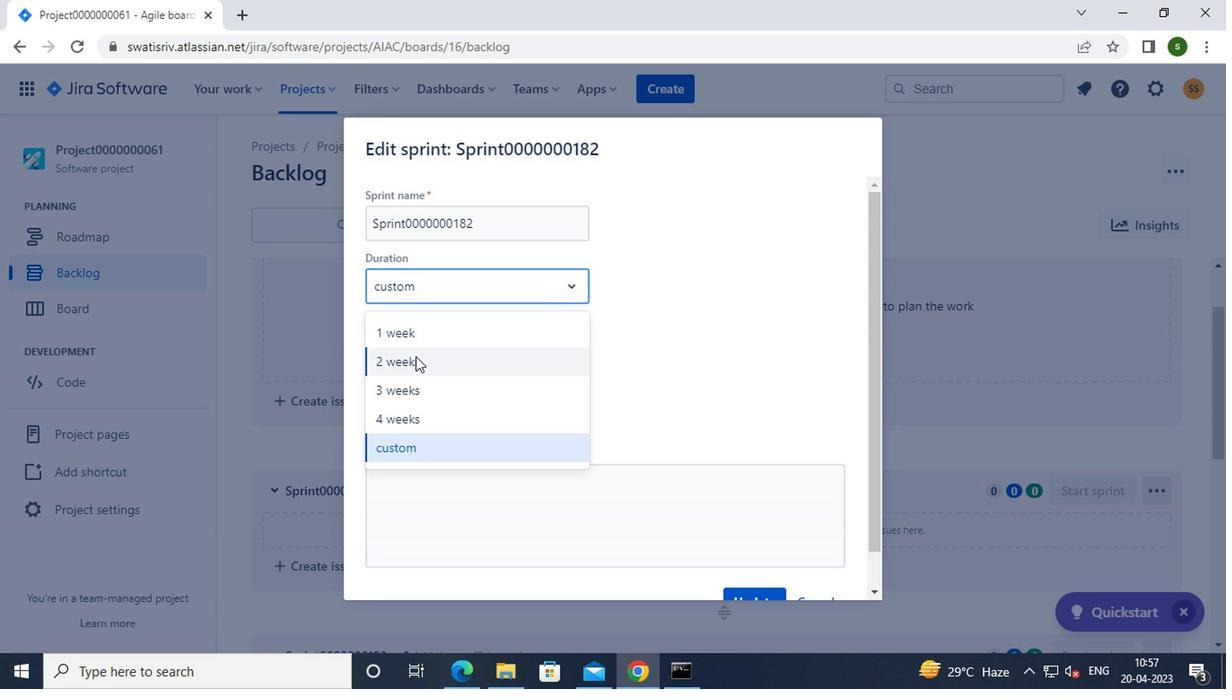 
Action: Mouse moved to (411, 349)
Screenshot: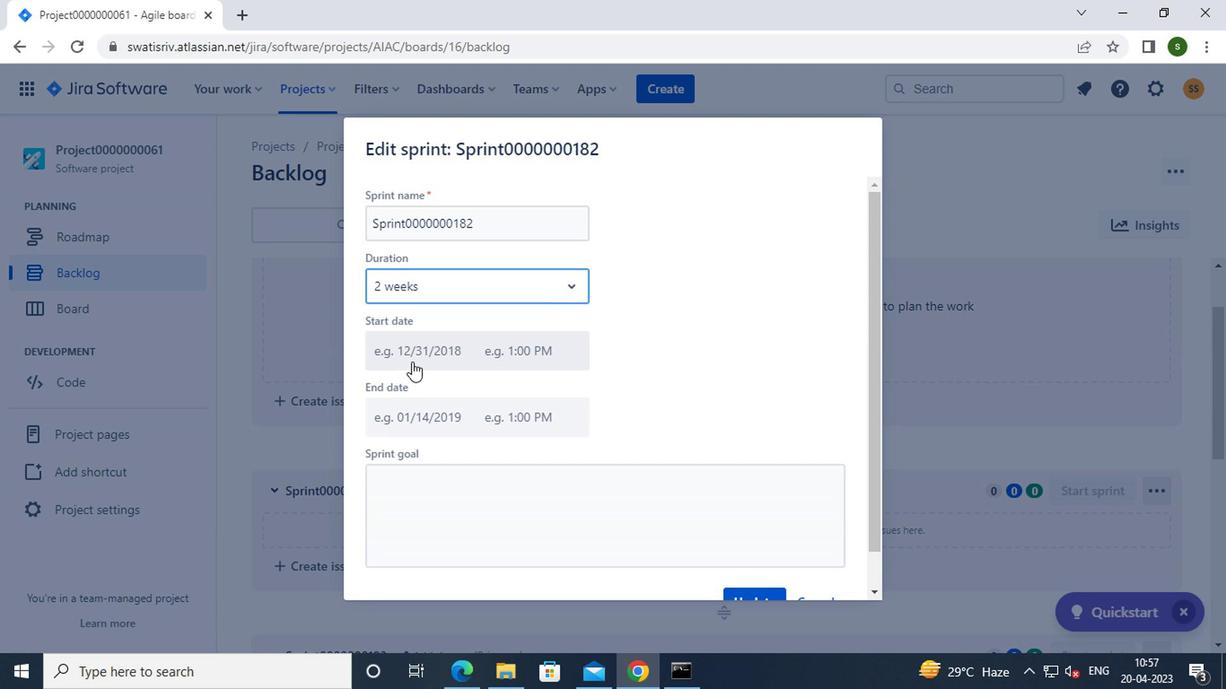 
Action: Mouse pressed left at (411, 349)
Screenshot: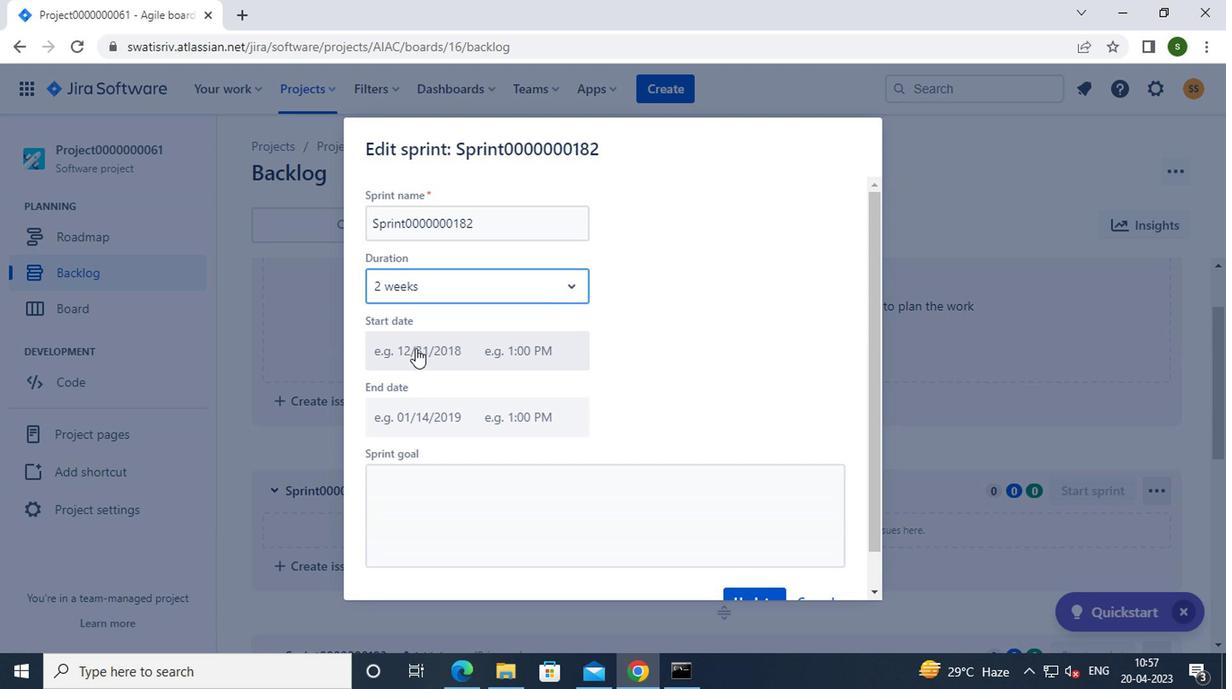 
Action: Mouse moved to (558, 557)
Screenshot: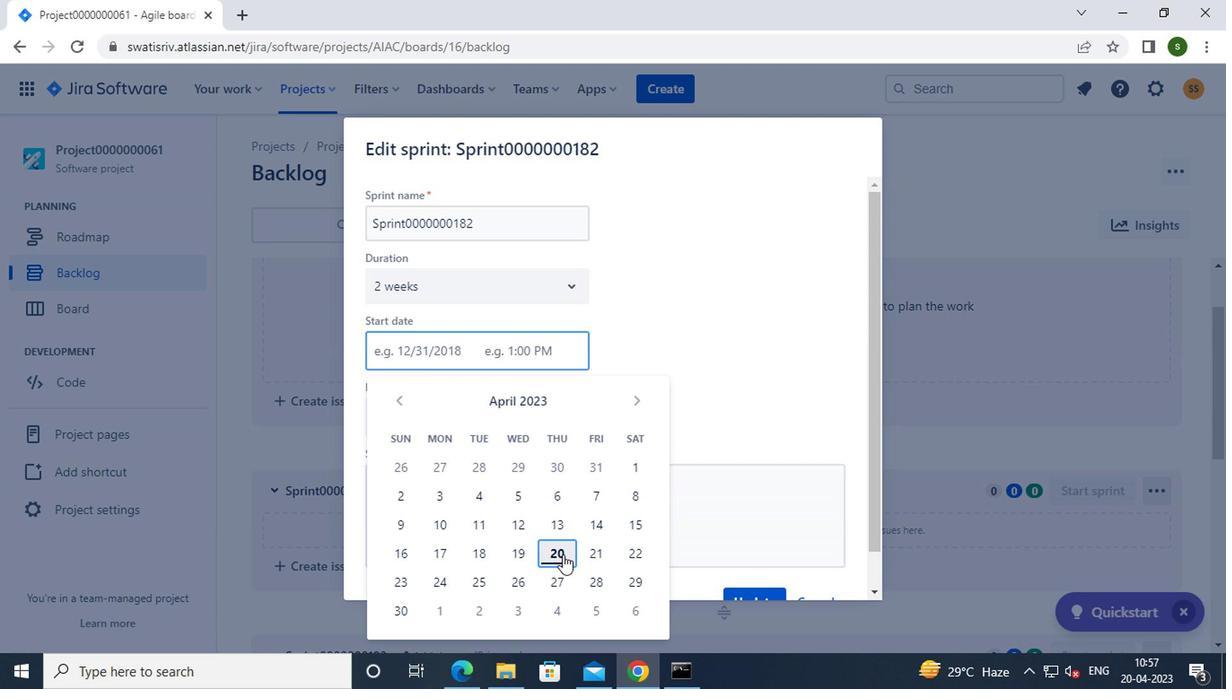 
Action: Mouse pressed left at (558, 557)
Screenshot: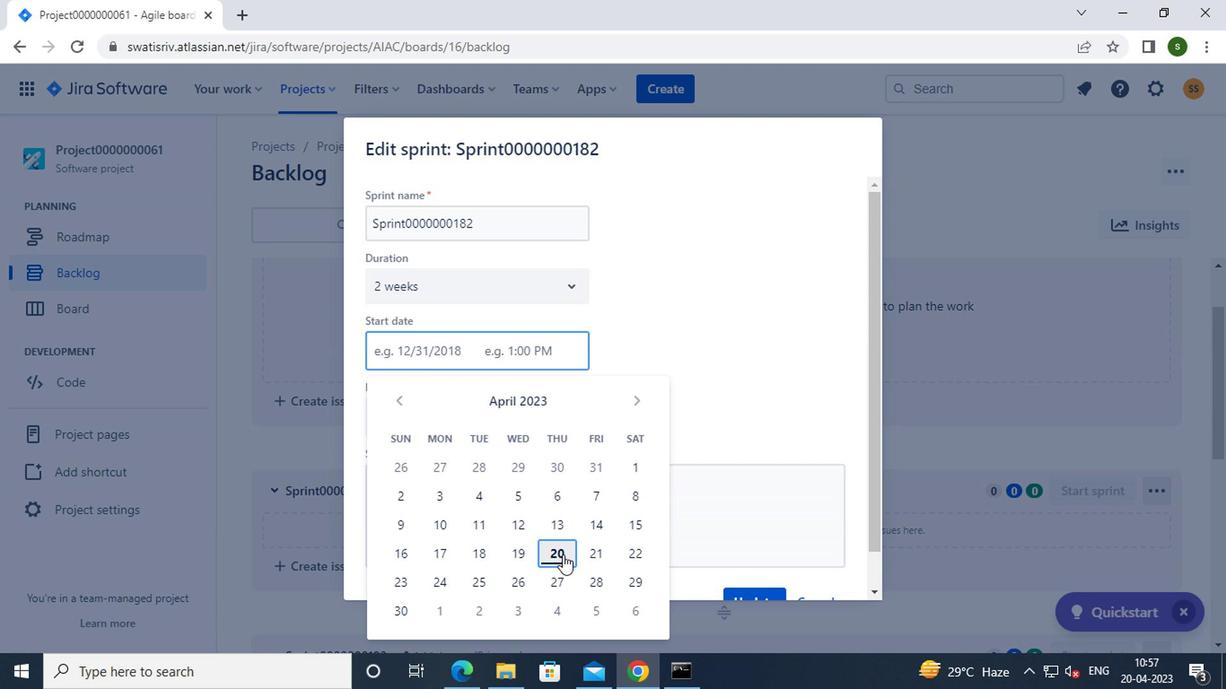 
Action: Mouse moved to (741, 596)
Screenshot: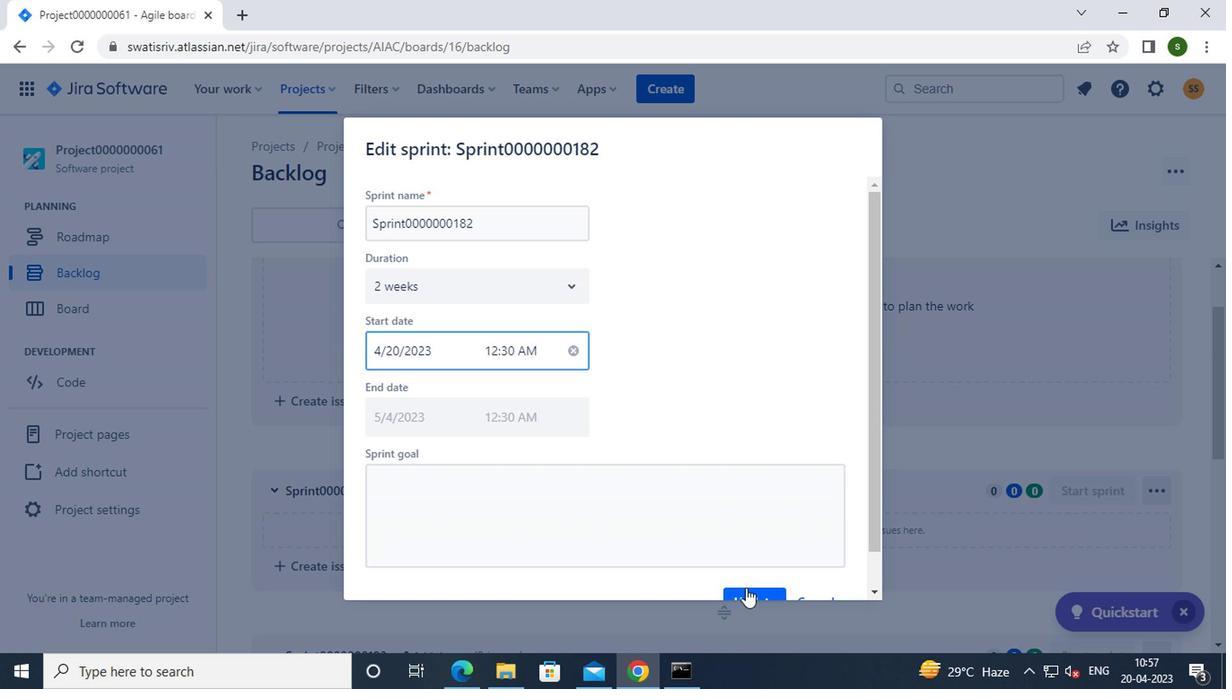 
Action: Mouse pressed left at (741, 596)
Screenshot: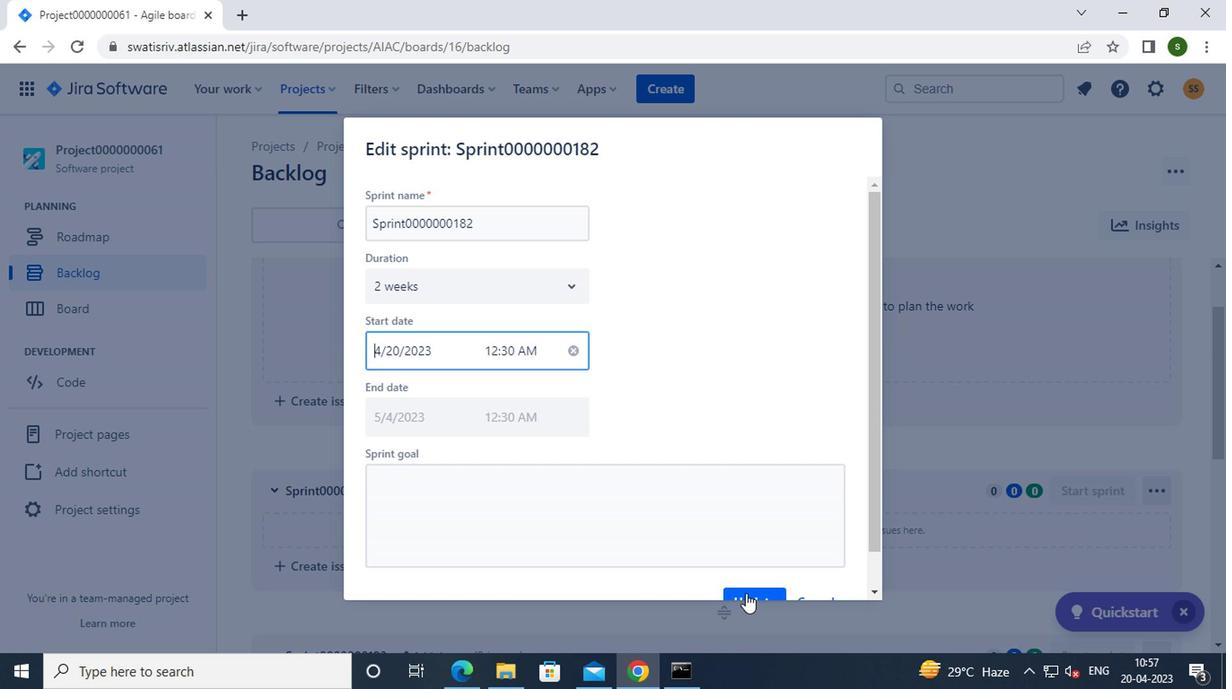 
Action: Mouse moved to (606, 505)
Screenshot: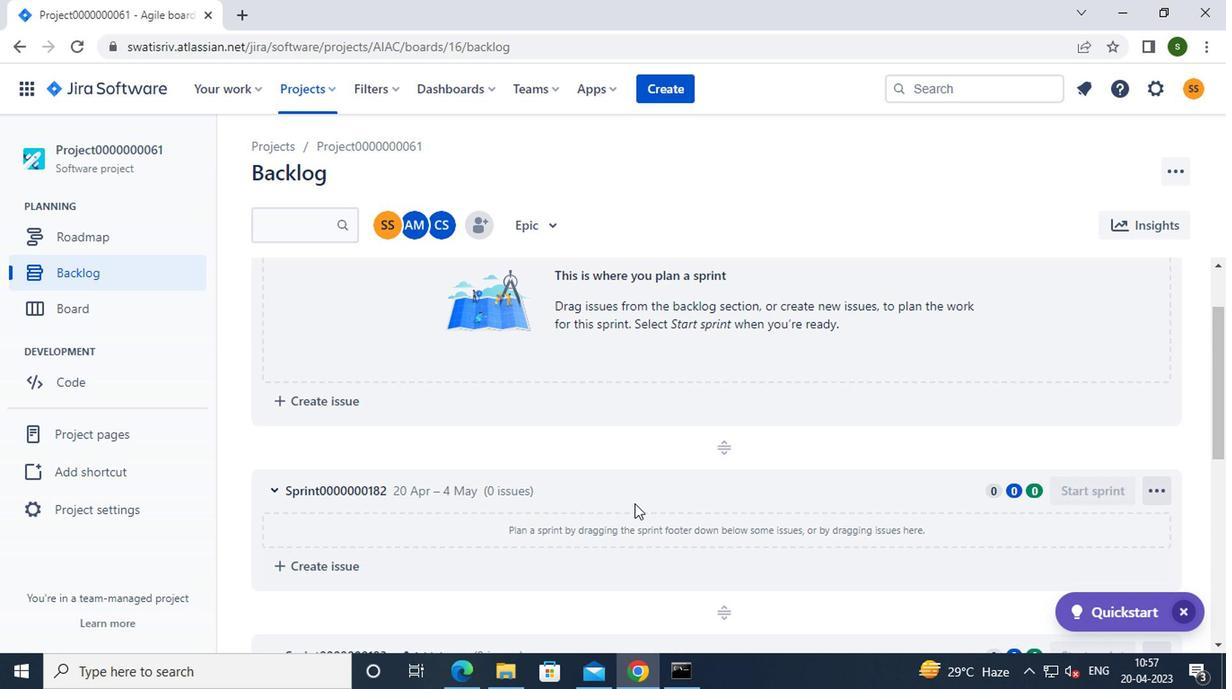 
Action: Mouse scrolled (606, 505) with delta (0, 0)
Screenshot: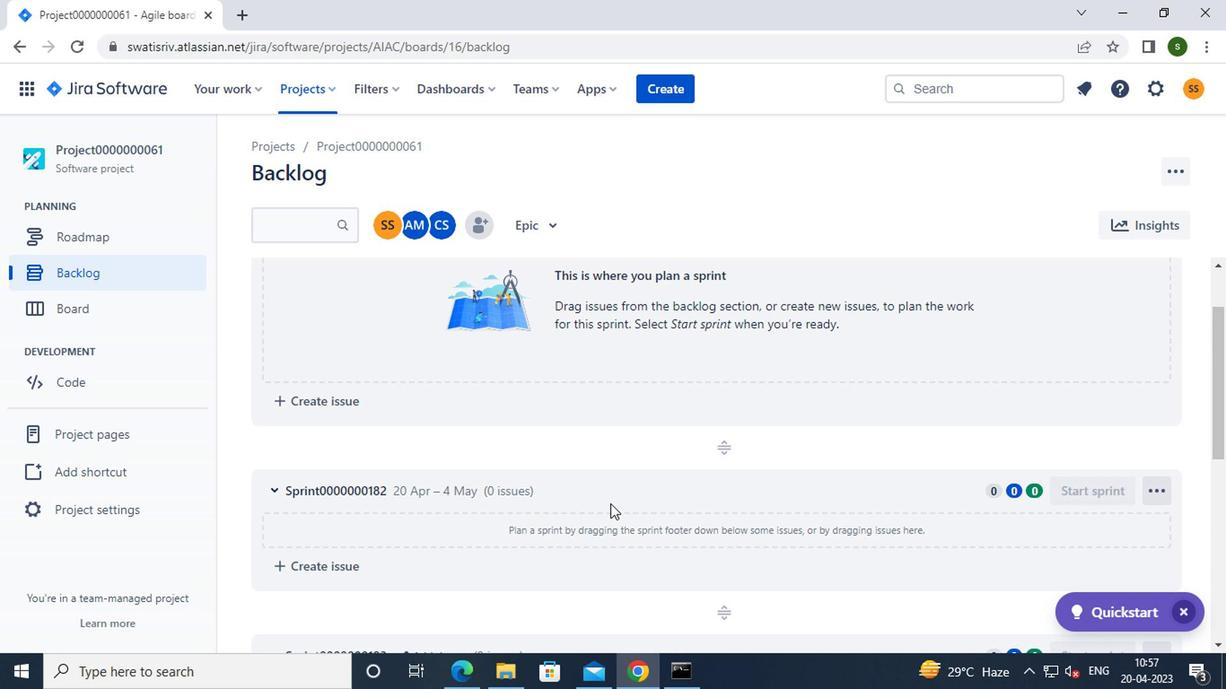 
Action: Mouse scrolled (606, 505) with delta (0, 0)
Screenshot: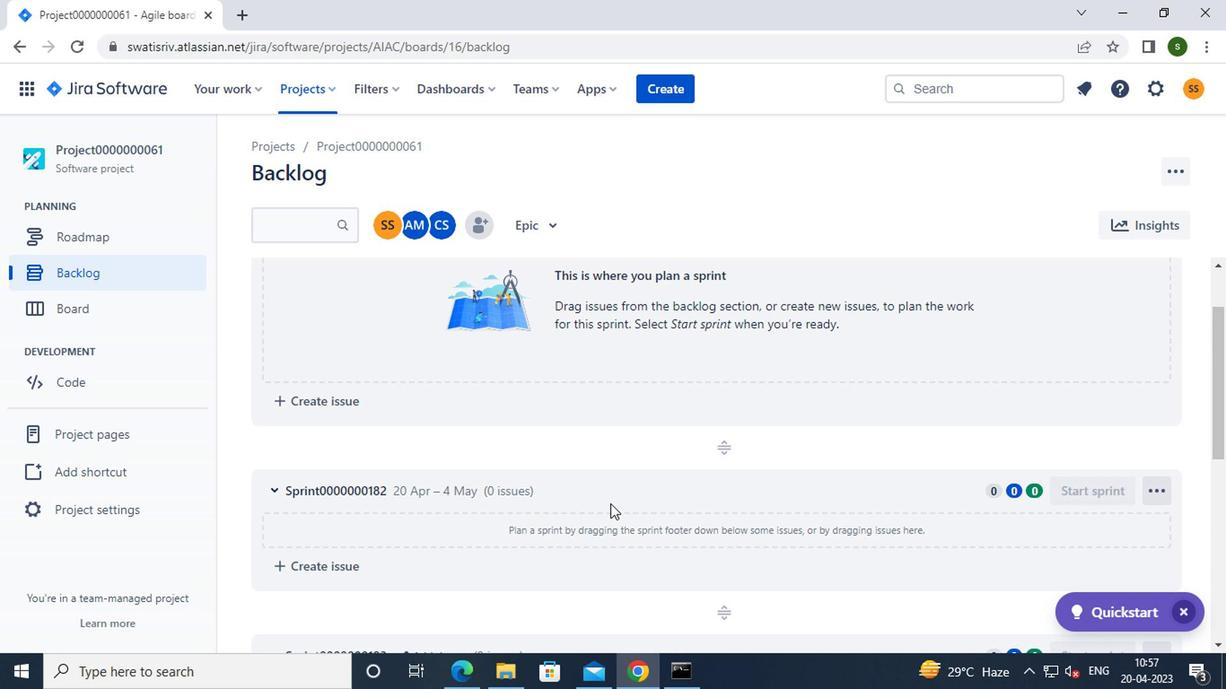 
Action: Mouse scrolled (606, 505) with delta (0, 0)
Screenshot: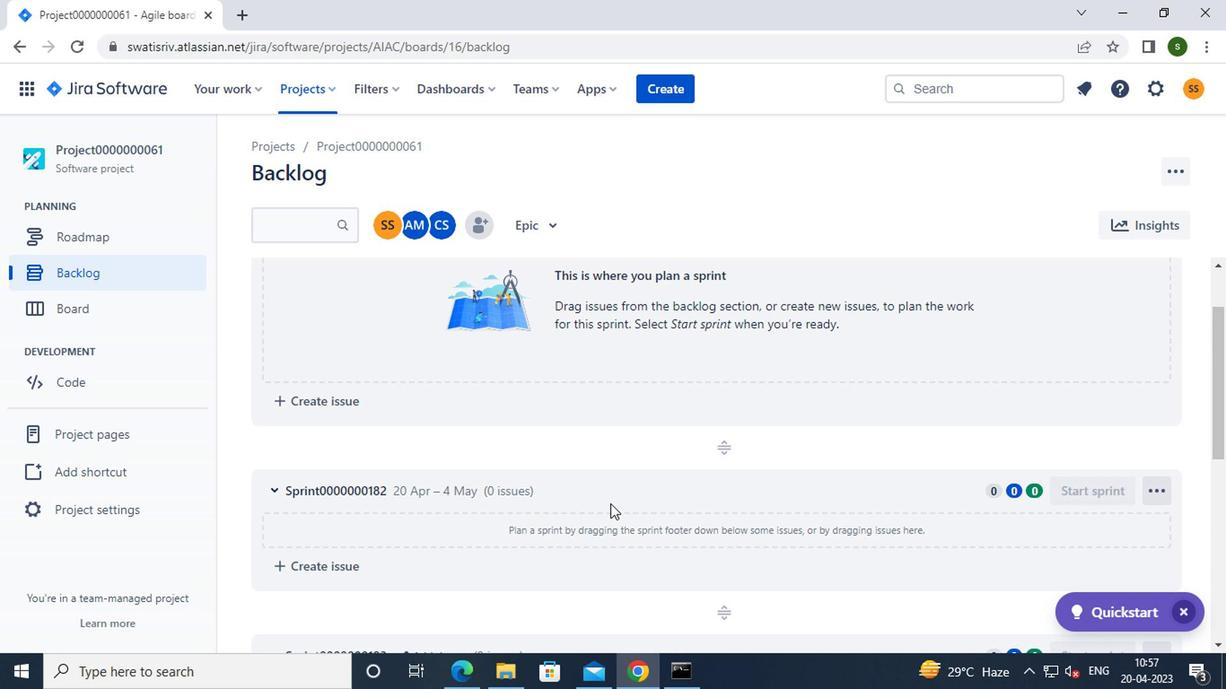 
Action: Mouse moved to (438, 381)
Screenshot: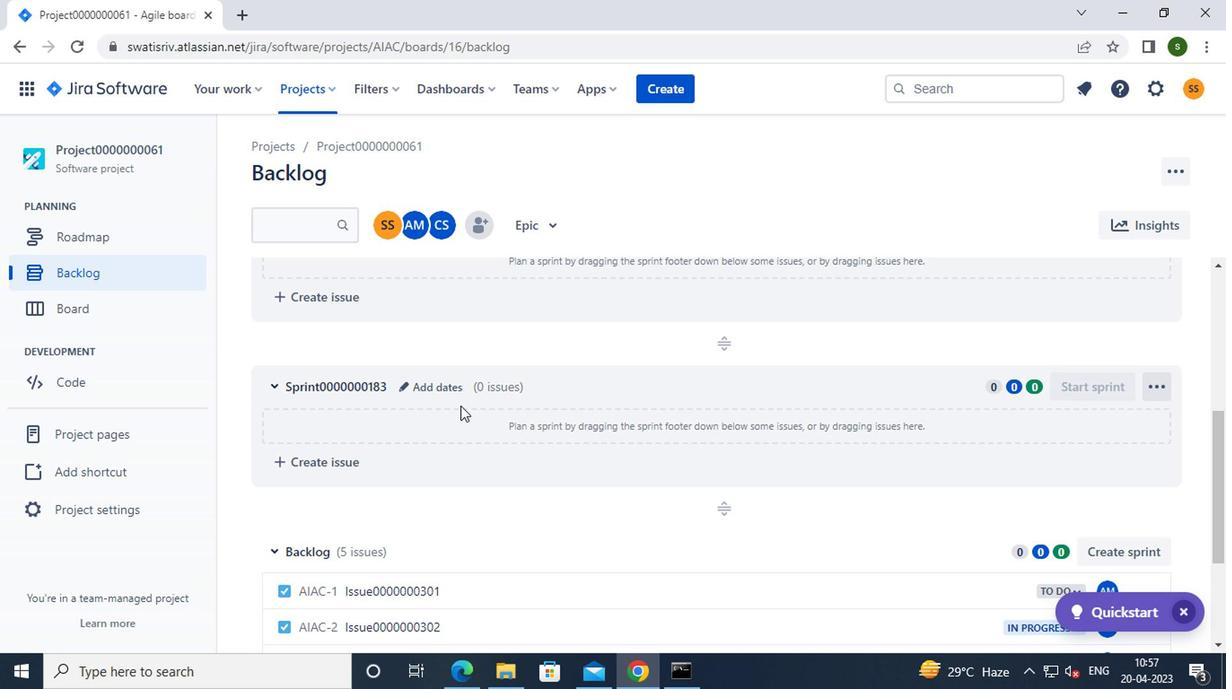 
Action: Mouse pressed left at (438, 381)
Screenshot: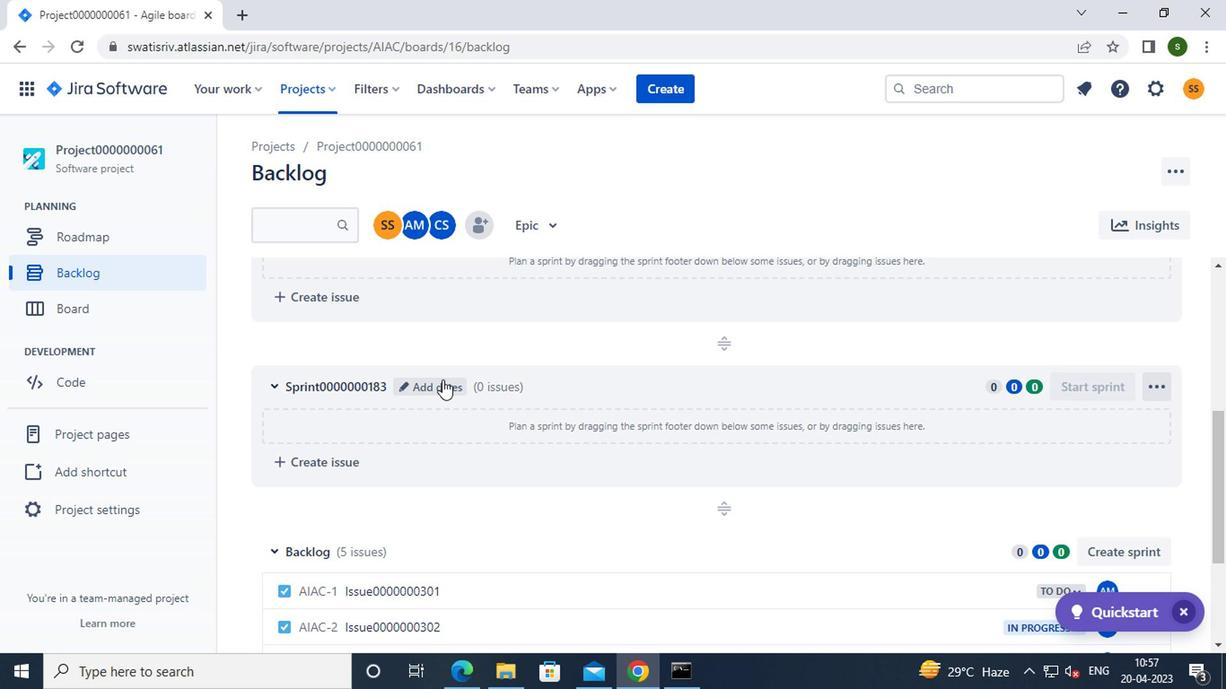 
Action: Mouse moved to (491, 285)
Screenshot: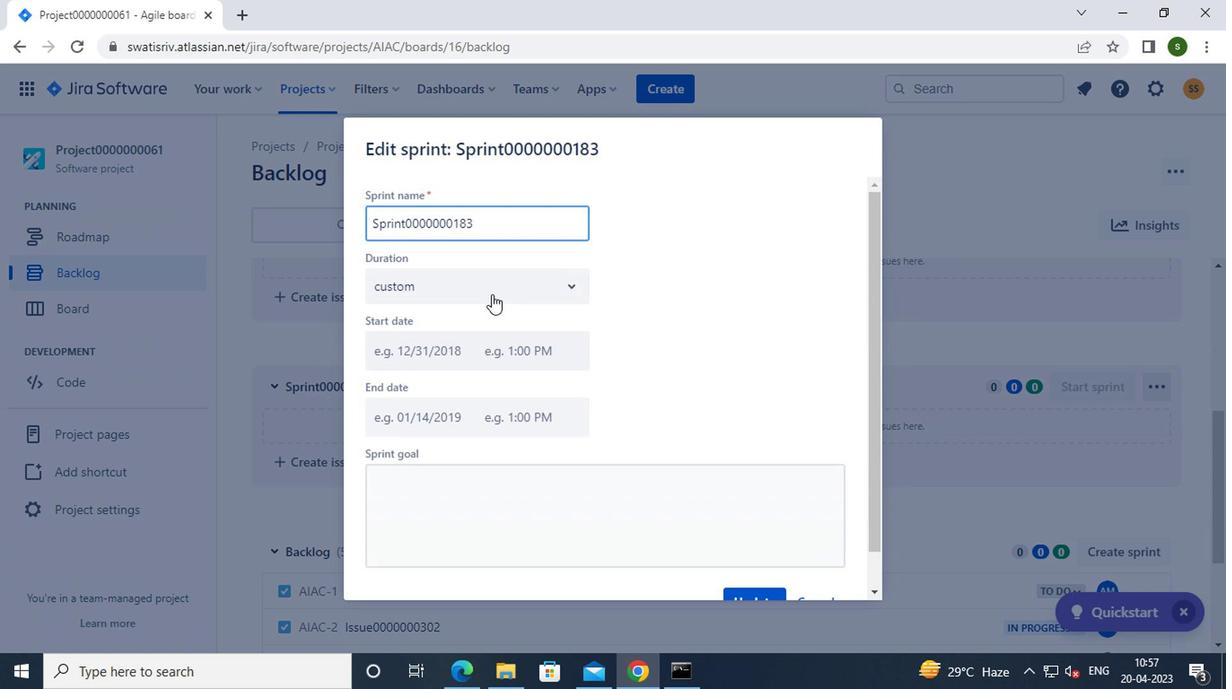 
Action: Mouse pressed left at (491, 285)
Screenshot: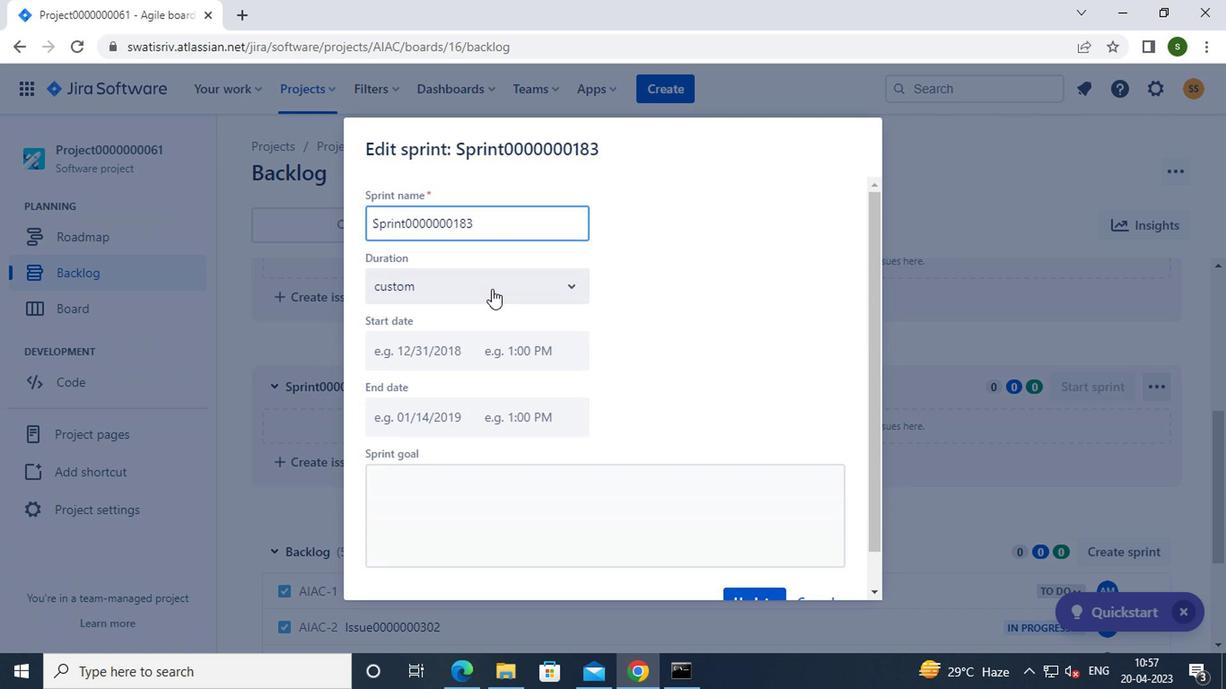 
Action: Mouse moved to (443, 387)
Screenshot: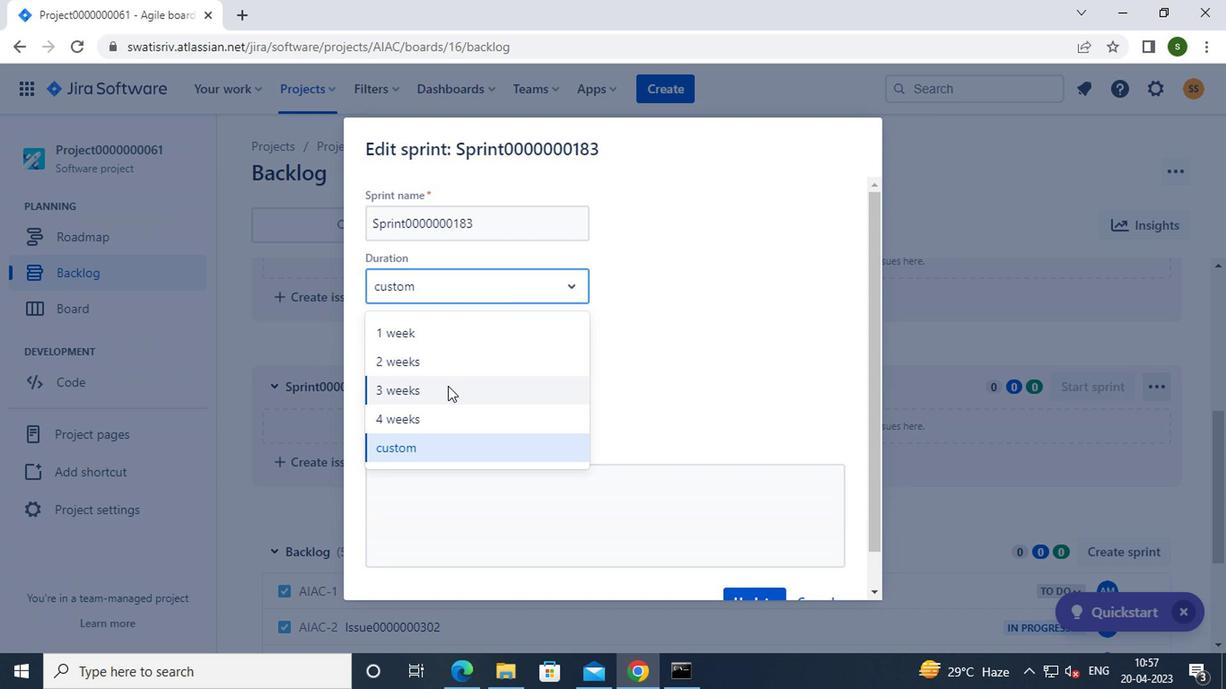 
Action: Mouse pressed left at (443, 387)
Screenshot: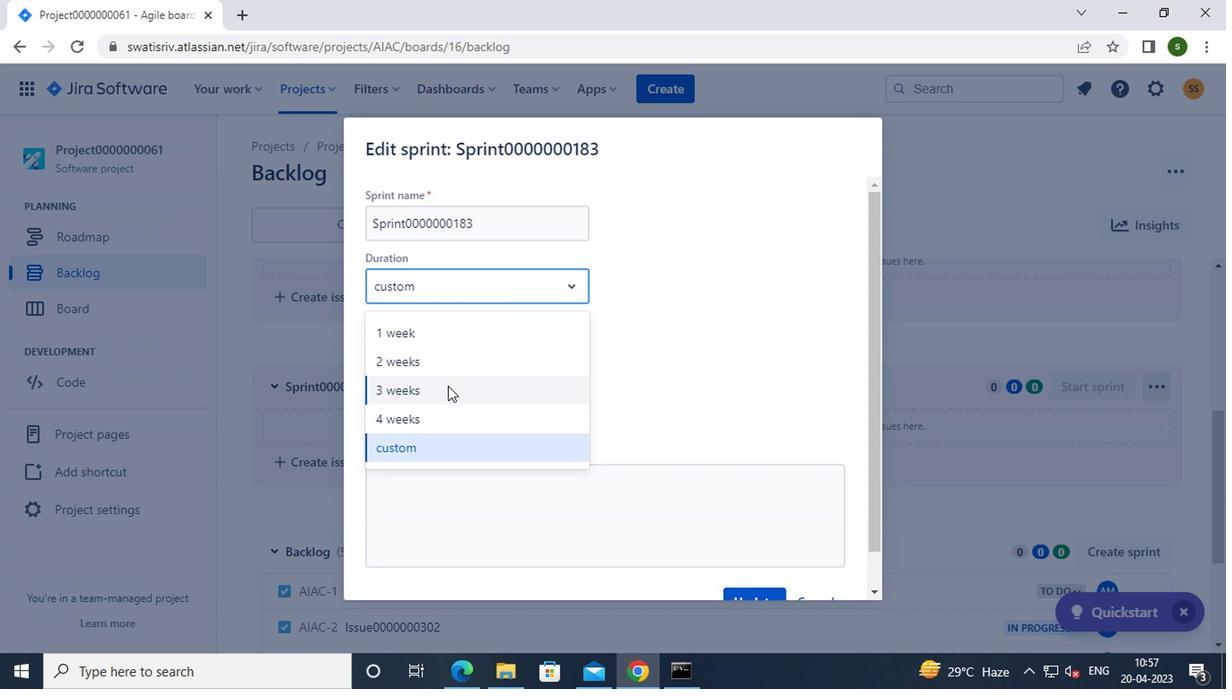 
Action: Mouse moved to (392, 346)
Screenshot: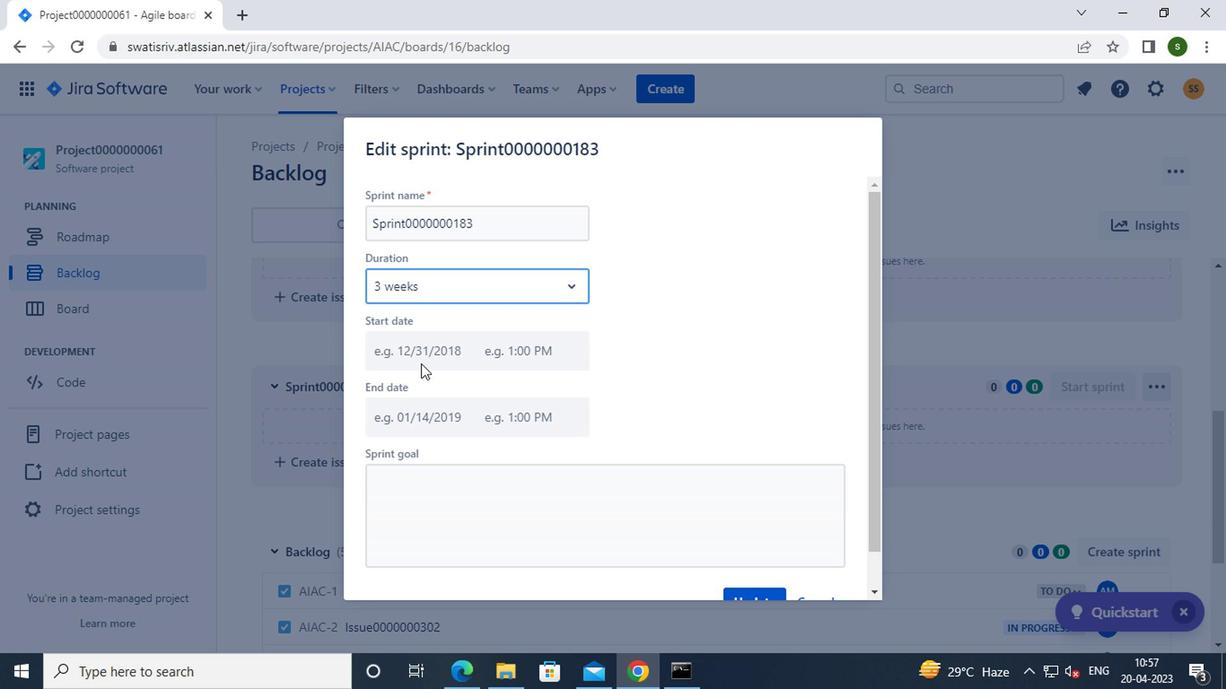 
Action: Mouse pressed left at (392, 346)
Screenshot: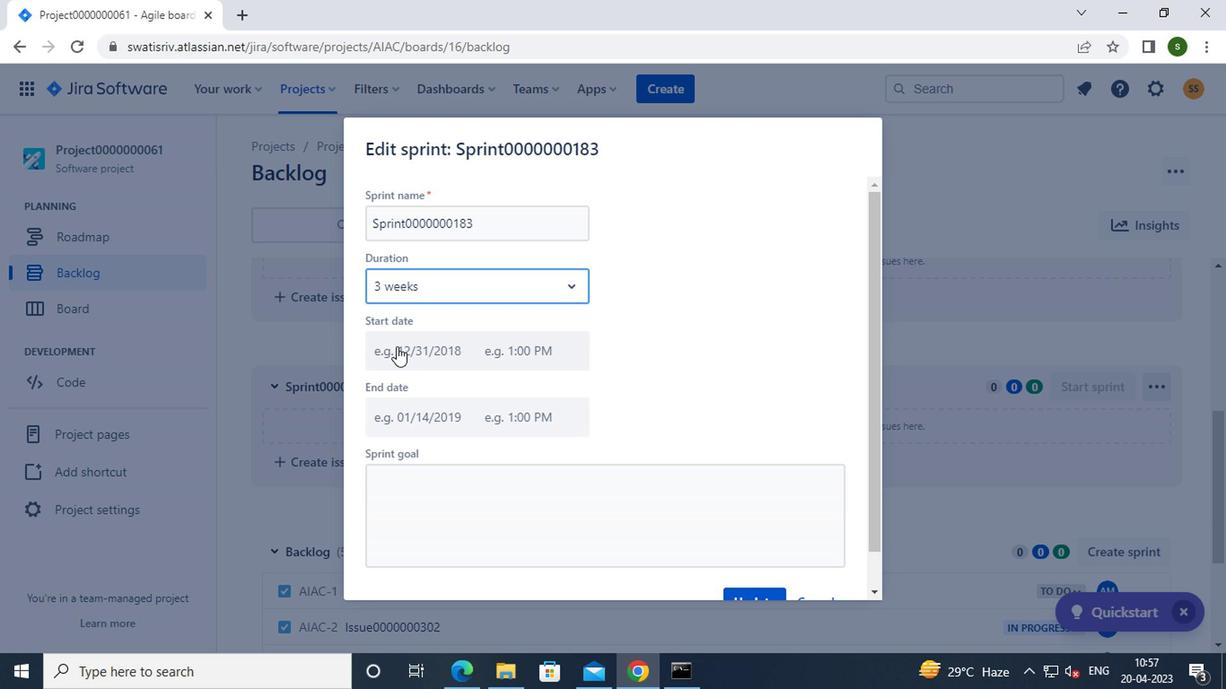 
Action: Mouse moved to (548, 547)
Screenshot: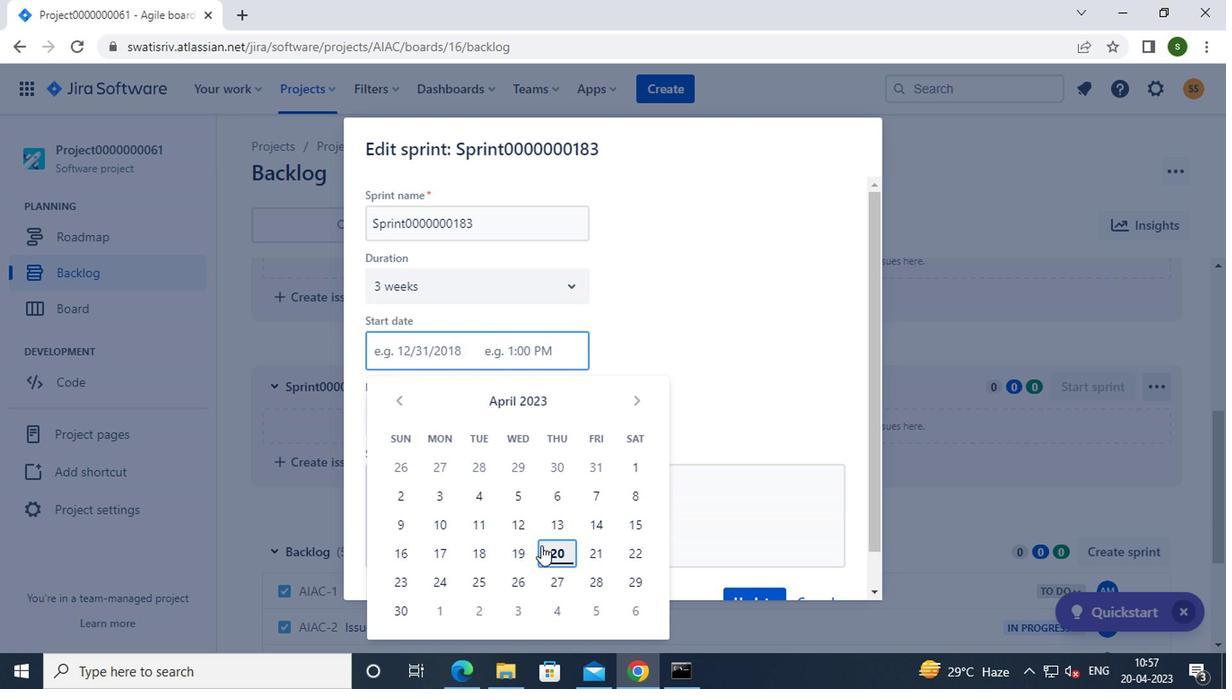 
Action: Mouse pressed left at (548, 547)
Screenshot: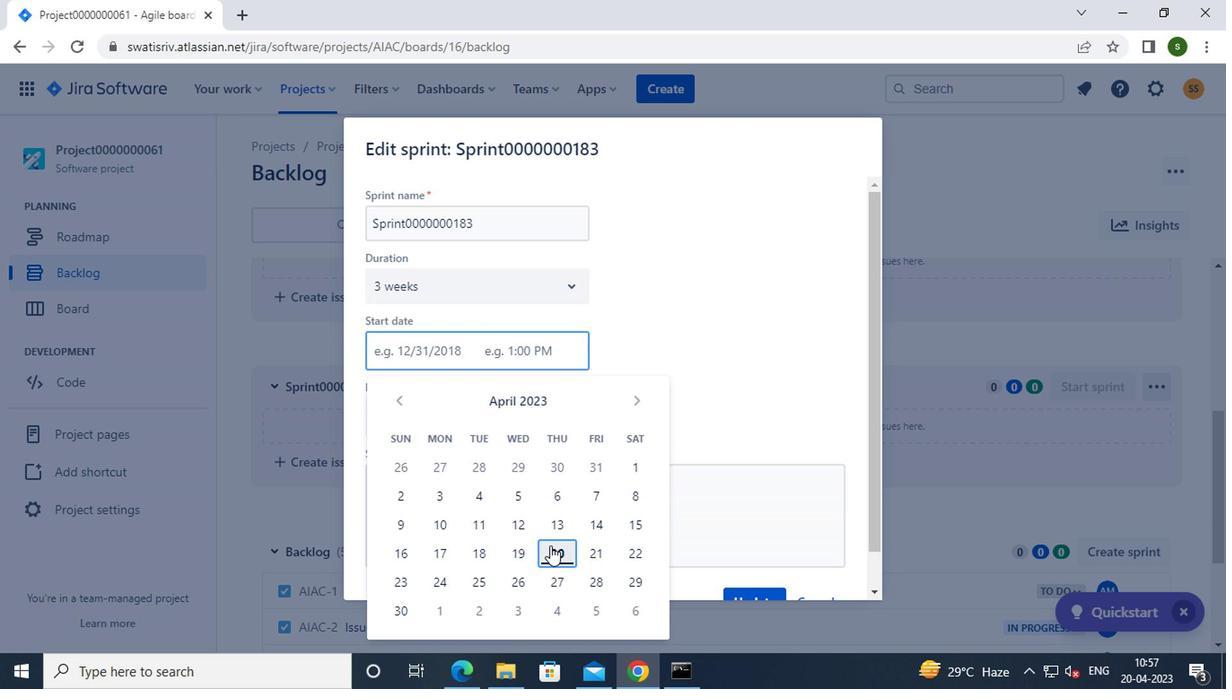 
Action: Mouse moved to (745, 592)
Screenshot: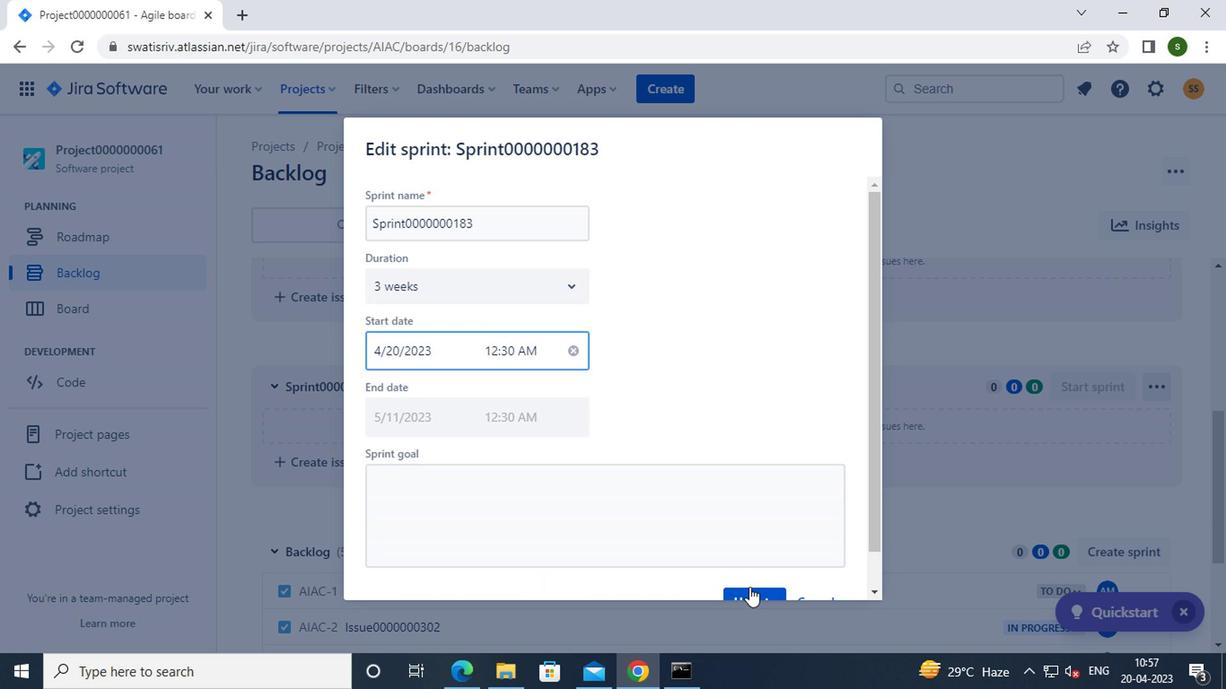 
Action: Mouse pressed left at (745, 592)
Screenshot: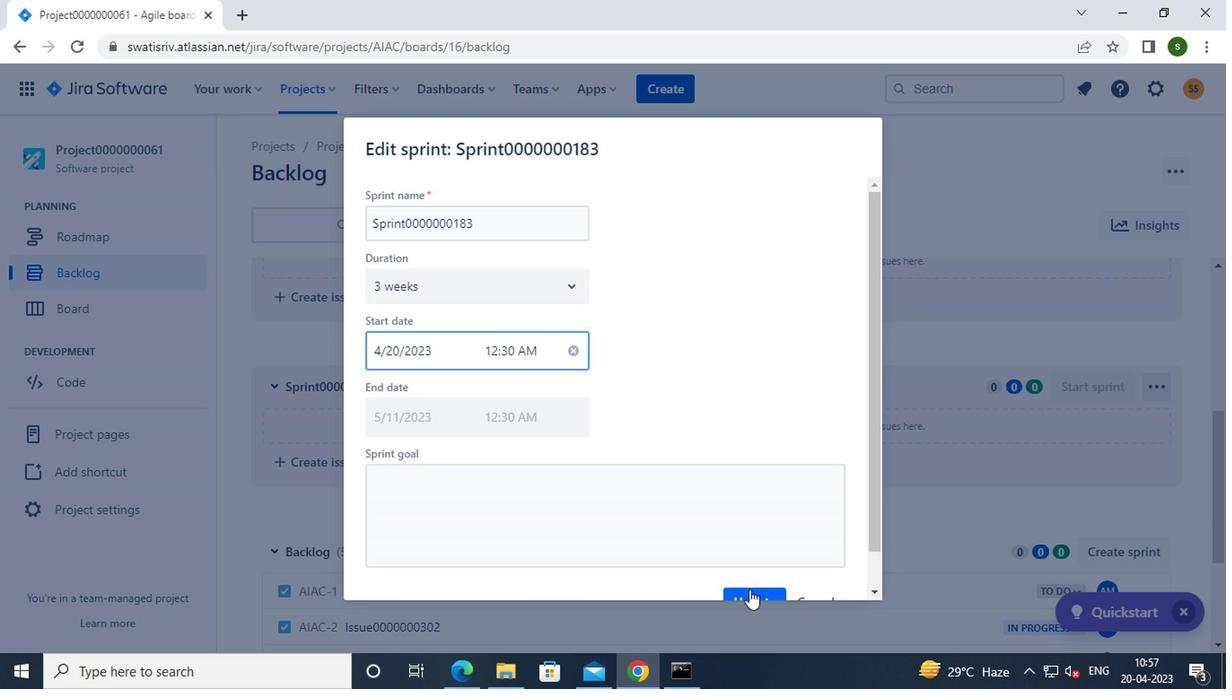 
Action: Mouse moved to (310, 91)
Screenshot: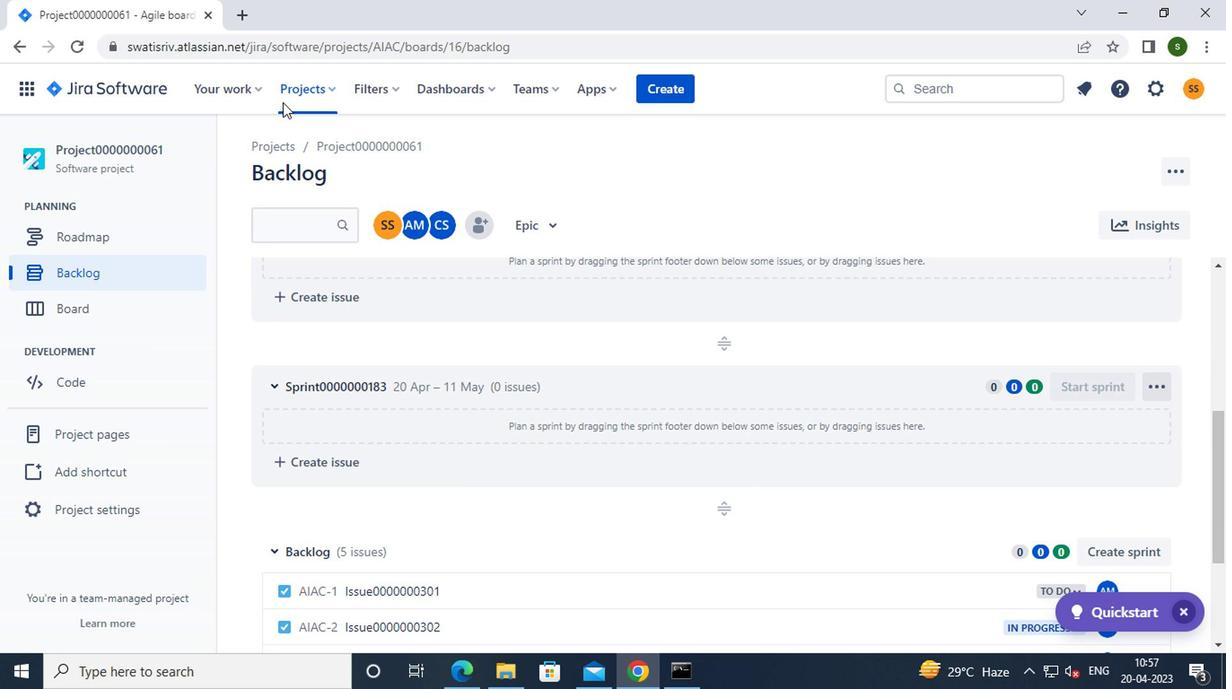 
Action: Mouse pressed left at (310, 91)
Screenshot: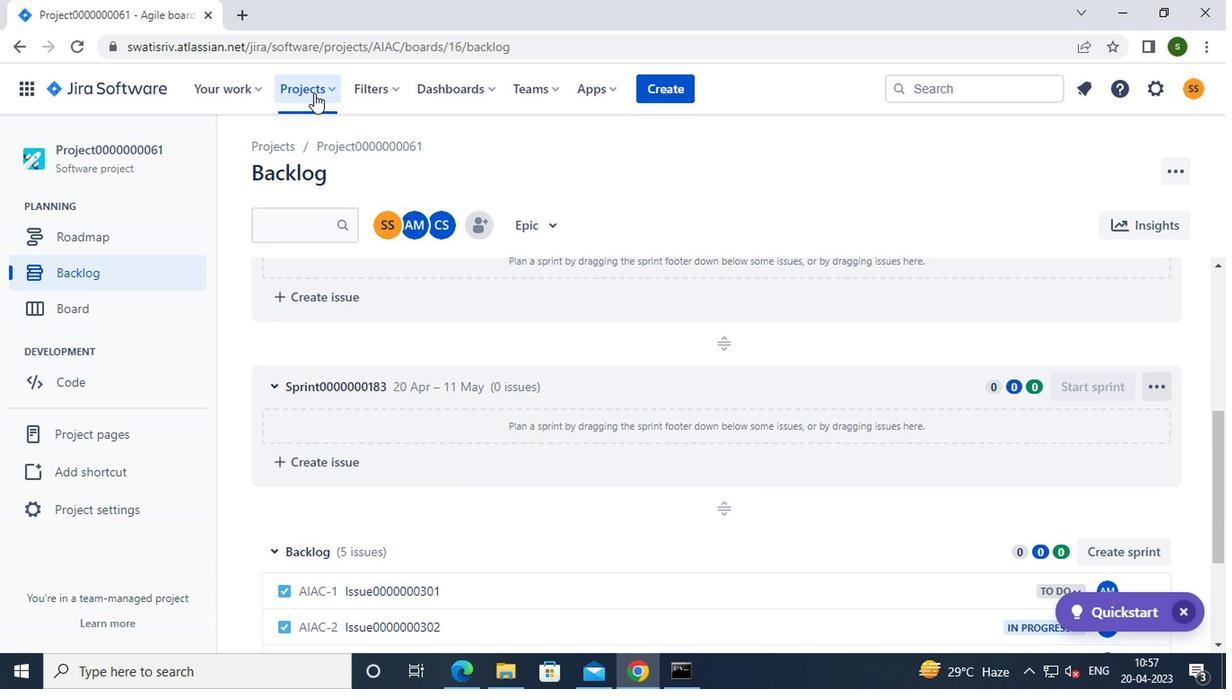 
Action: Mouse moved to (396, 213)
Screenshot: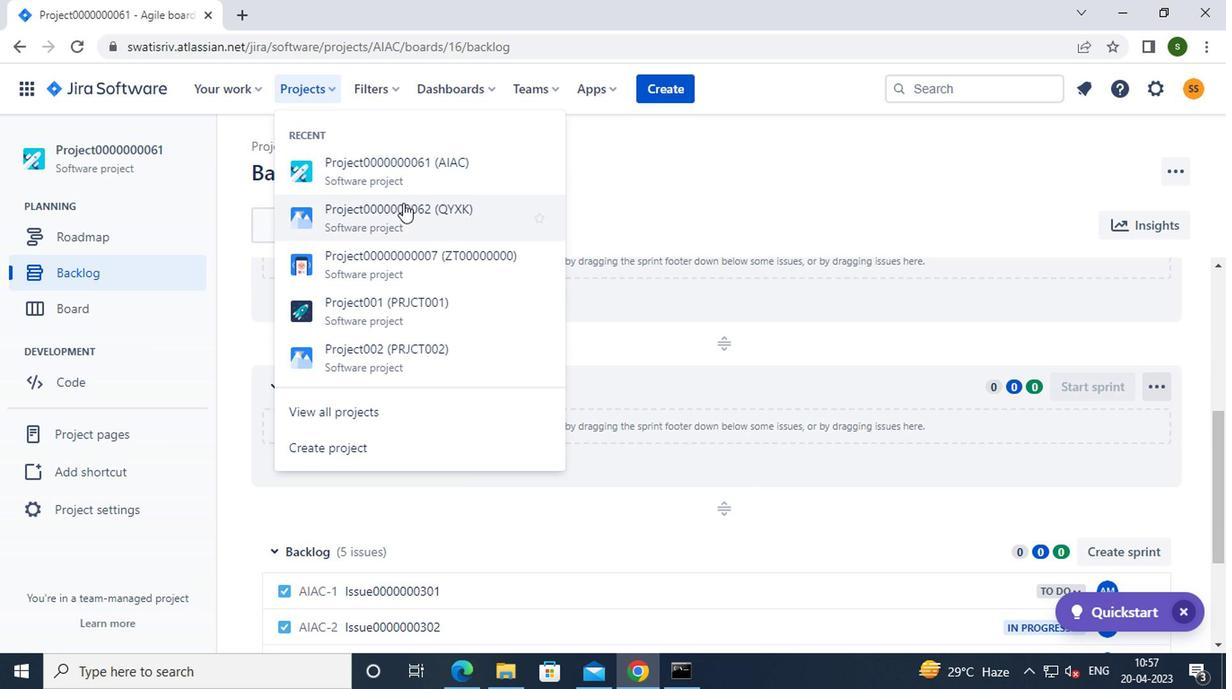 
Action: Mouse pressed left at (396, 213)
Screenshot: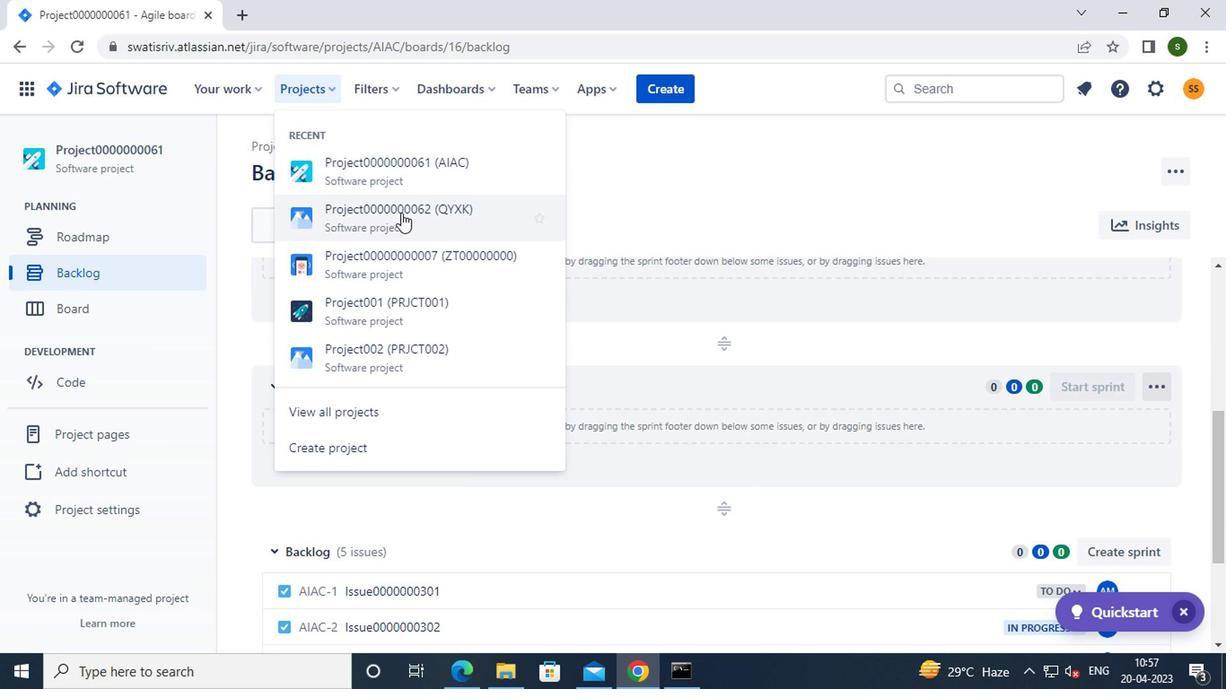 
Action: Mouse moved to (99, 270)
Screenshot: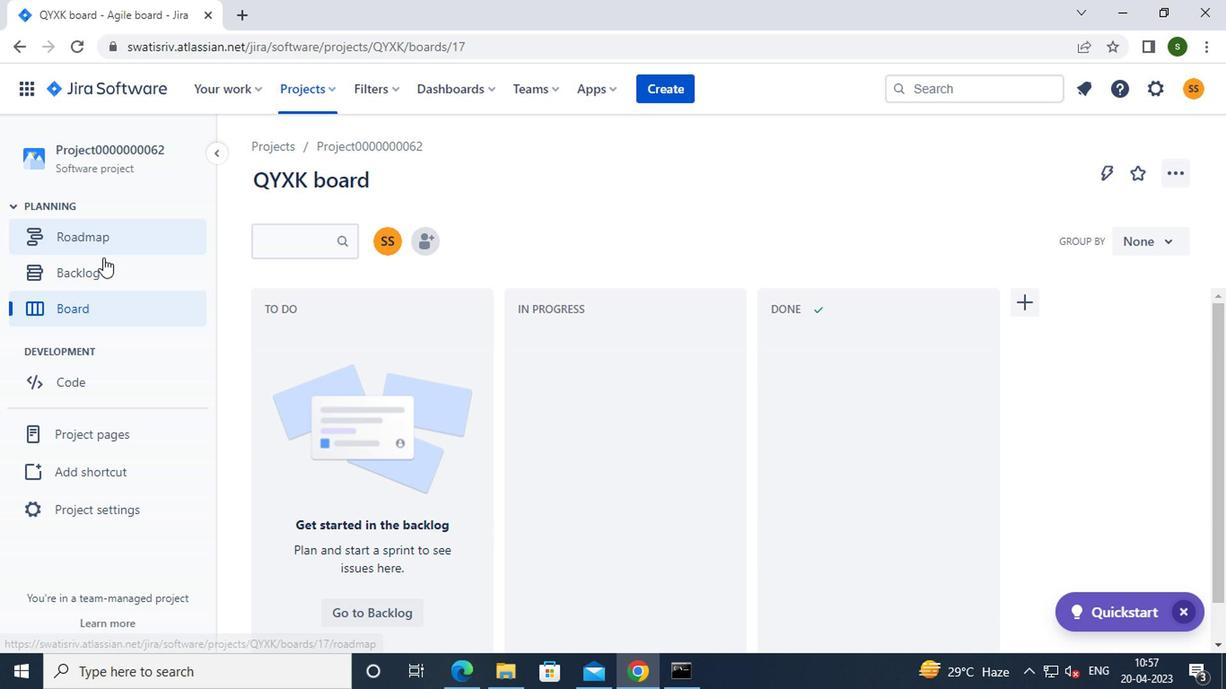 
Action: Mouse pressed left at (99, 270)
Screenshot: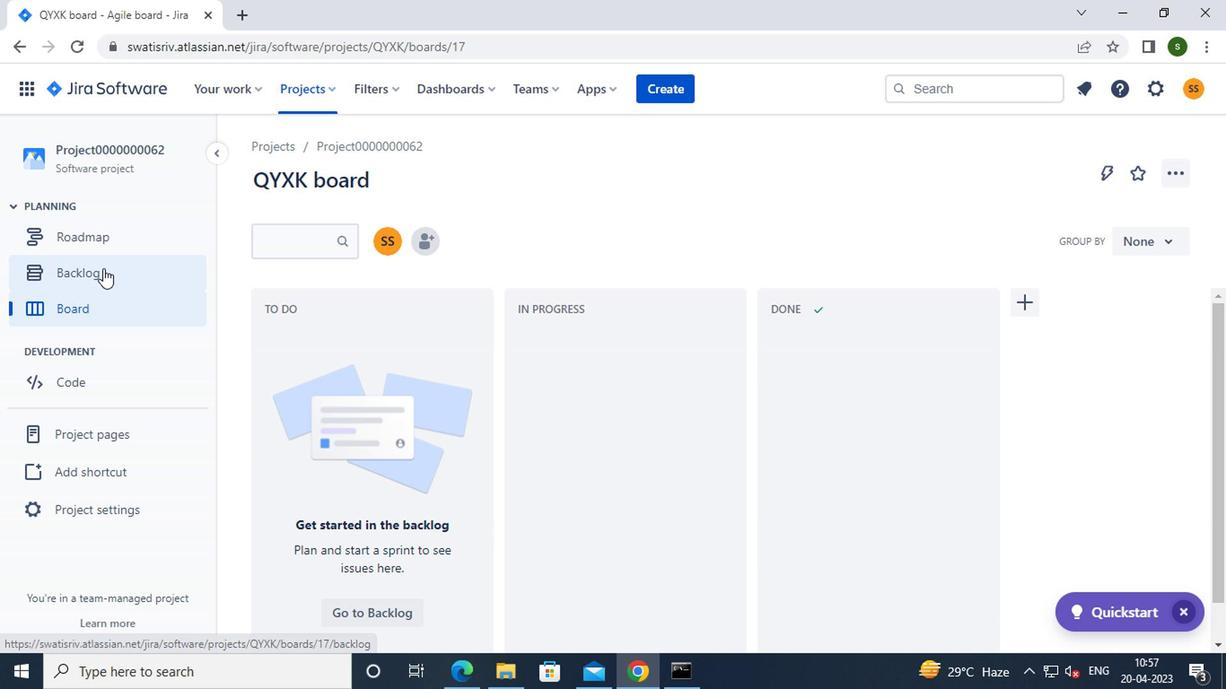 
Action: Mouse moved to (1141, 291)
Screenshot: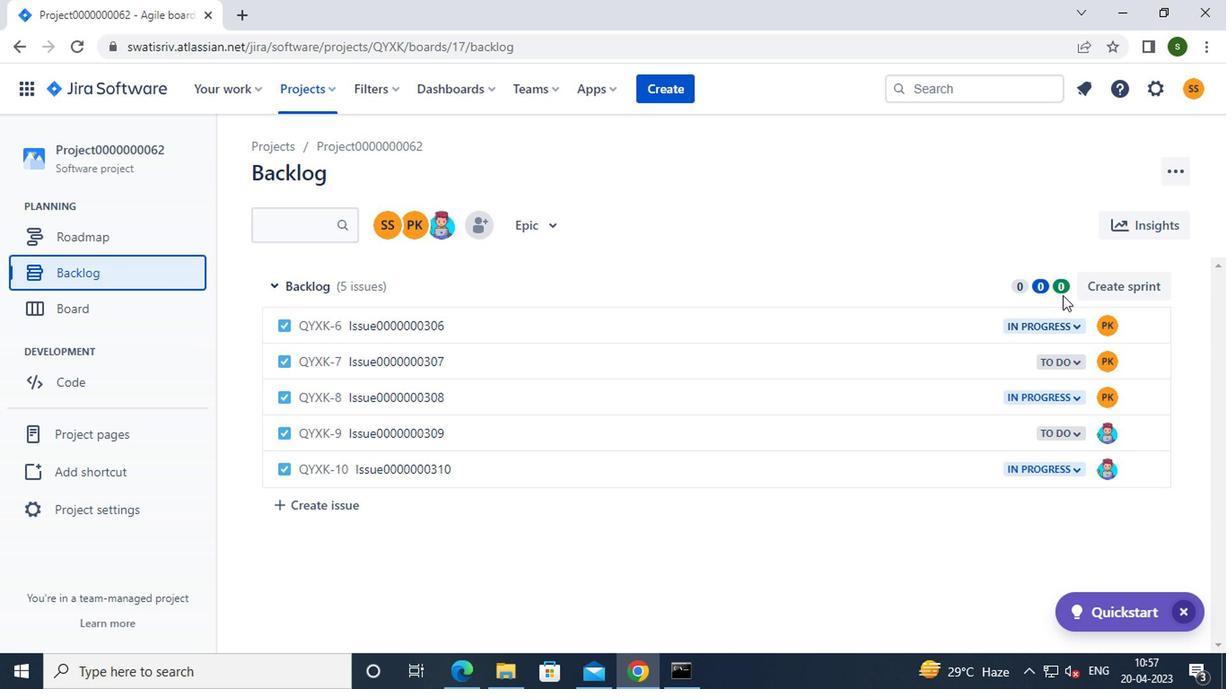 
Action: Mouse pressed left at (1141, 291)
Screenshot: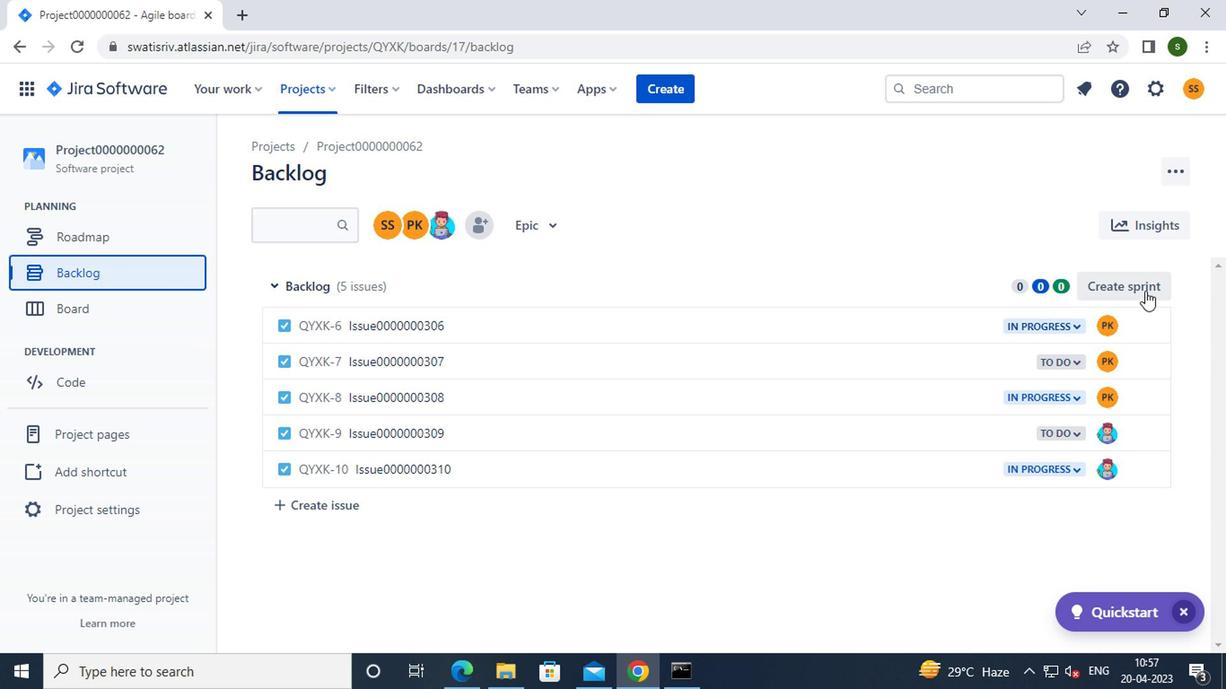
Action: Mouse moved to (1161, 290)
Screenshot: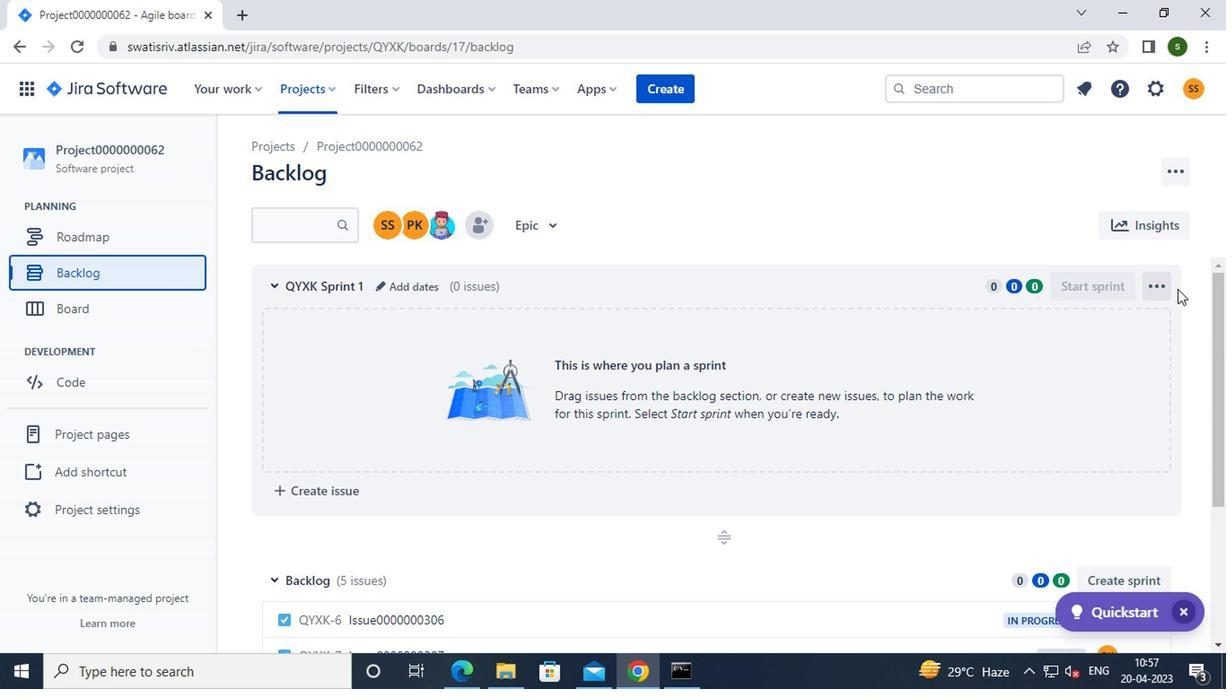 
Action: Mouse pressed left at (1161, 290)
Screenshot: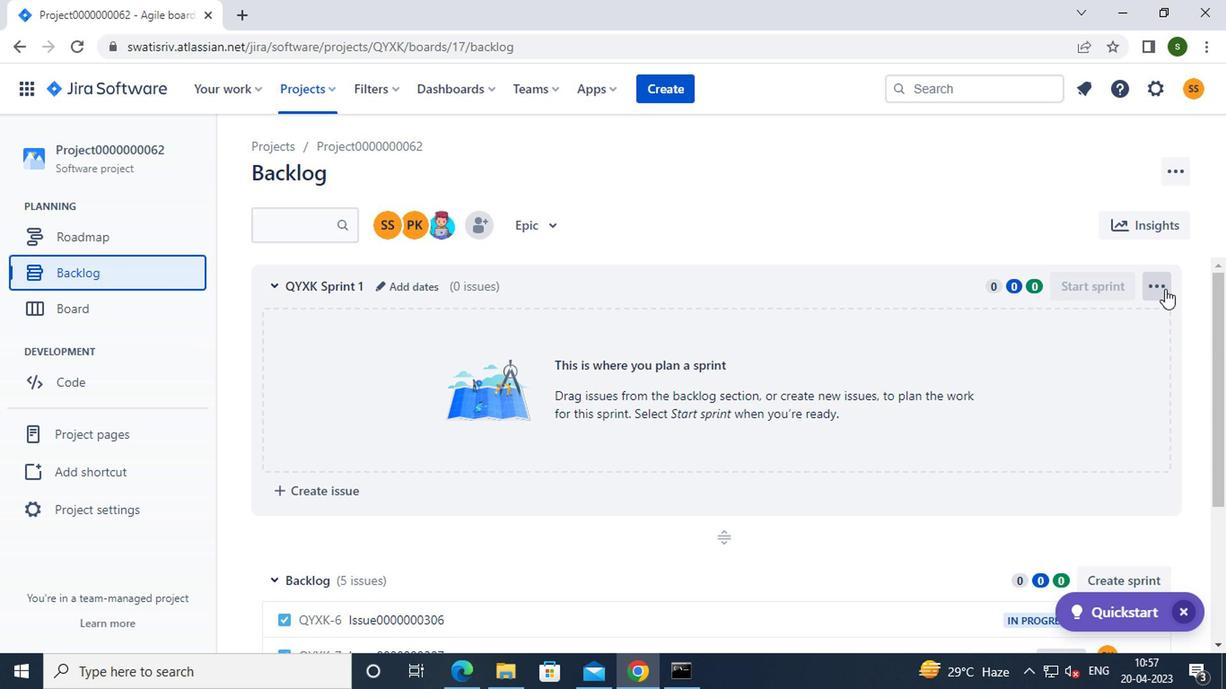 
Action: Mouse moved to (1135, 322)
Screenshot: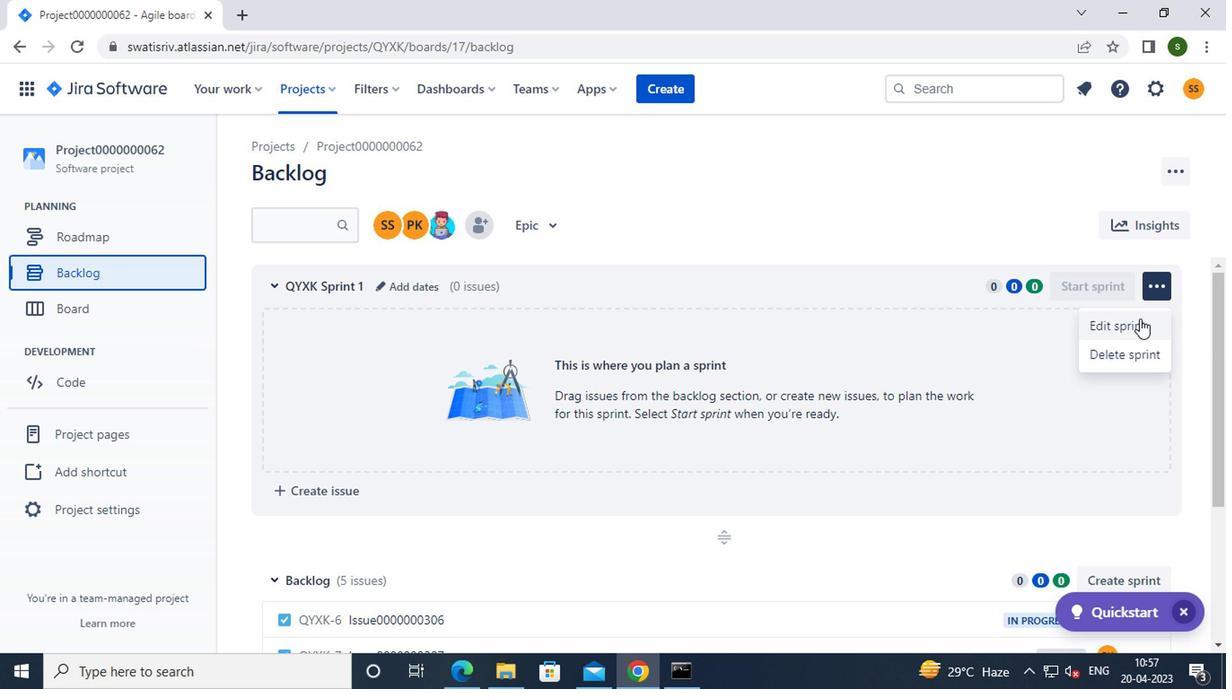 
Action: Mouse pressed left at (1135, 322)
Screenshot: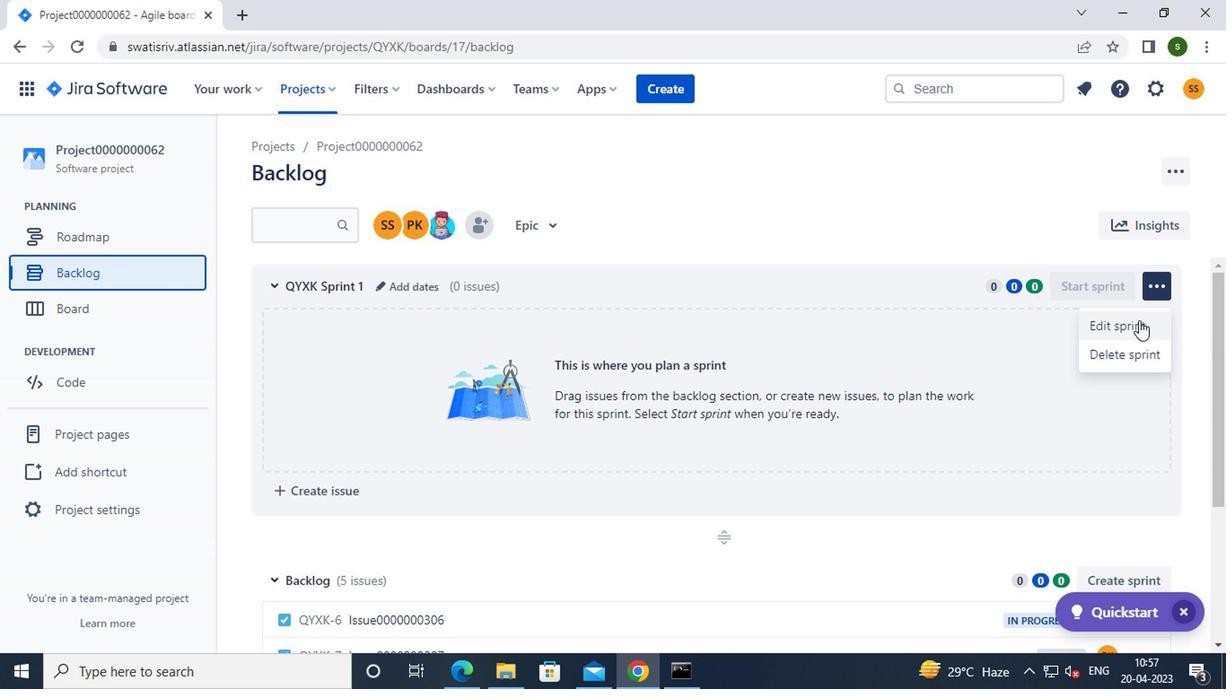 
Action: Mouse moved to (482, 215)
Screenshot: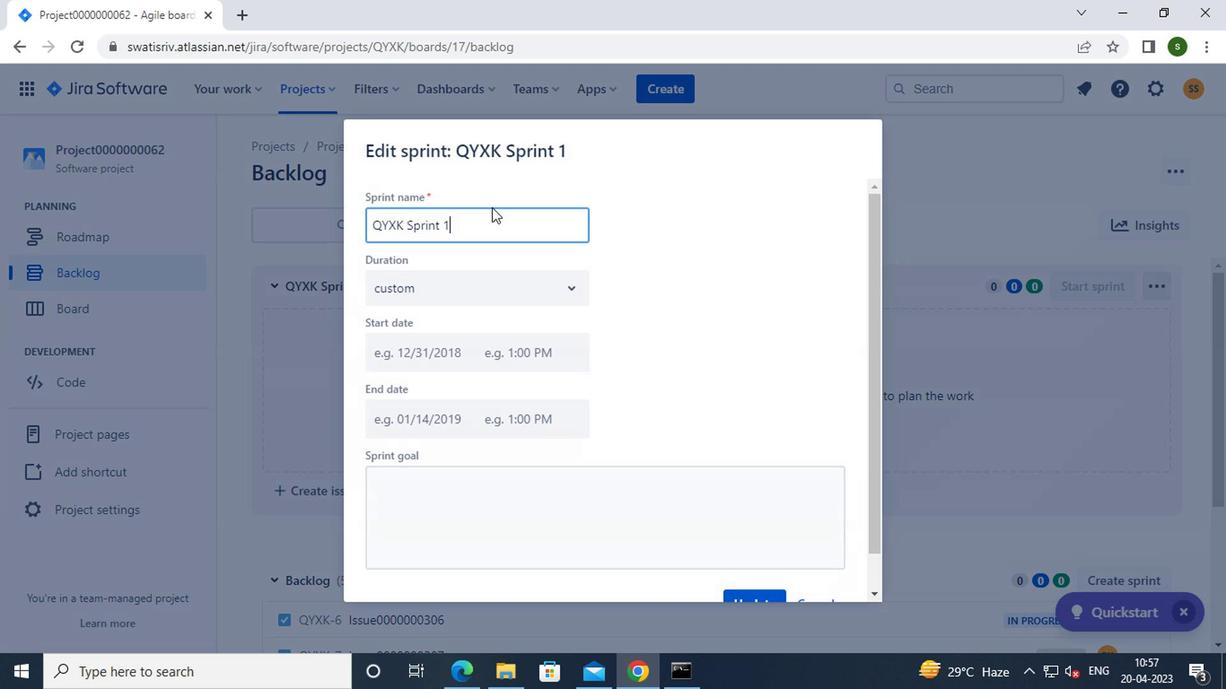 
Action: Key pressed <Key.backspace><Key.backspace><Key.backspace><Key.backspace><Key.backspace><Key.backspace><Key.backspace><Key.backspace><Key.backspace><Key.backspace><Key.backspace><Key.backspace><Key.backspace><Key.backspace><Key.backspace><Key.backspace><Key.backspace><Key.backspace><Key.backspace><Key.backspace><Key.caps_lock>s<Key.caps_lock>print0000000184
Screenshot: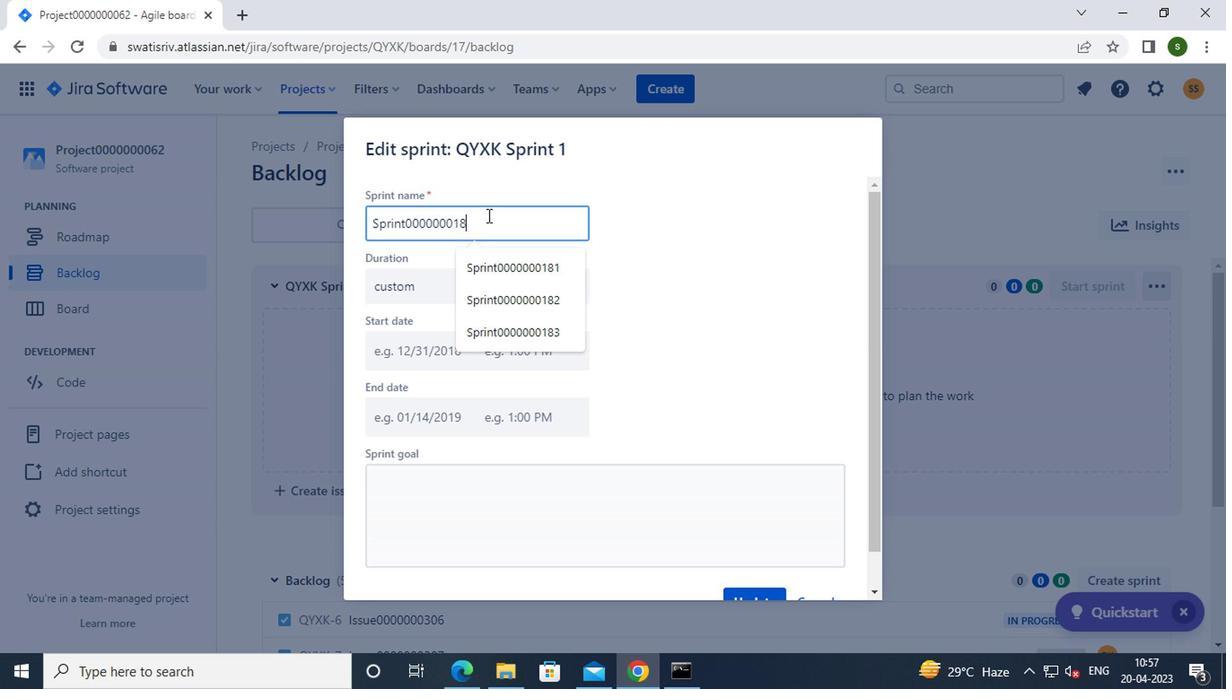 
Action: Mouse moved to (739, 601)
Screenshot: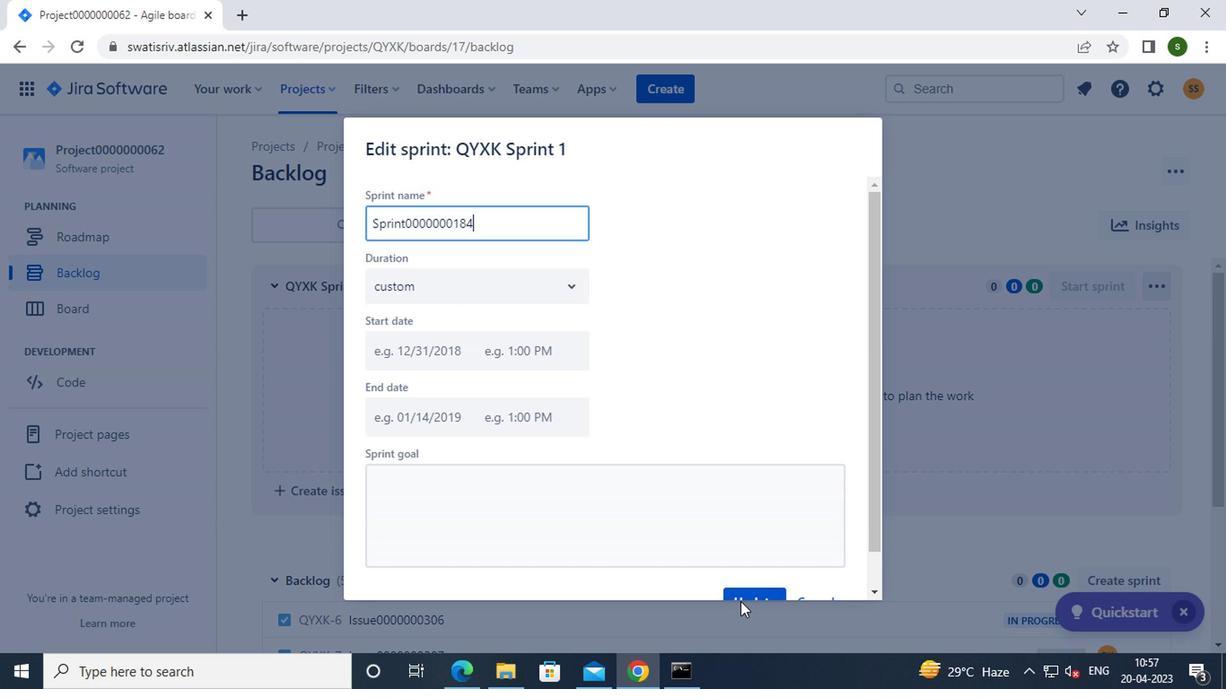 
Action: Mouse pressed left at (739, 601)
Screenshot: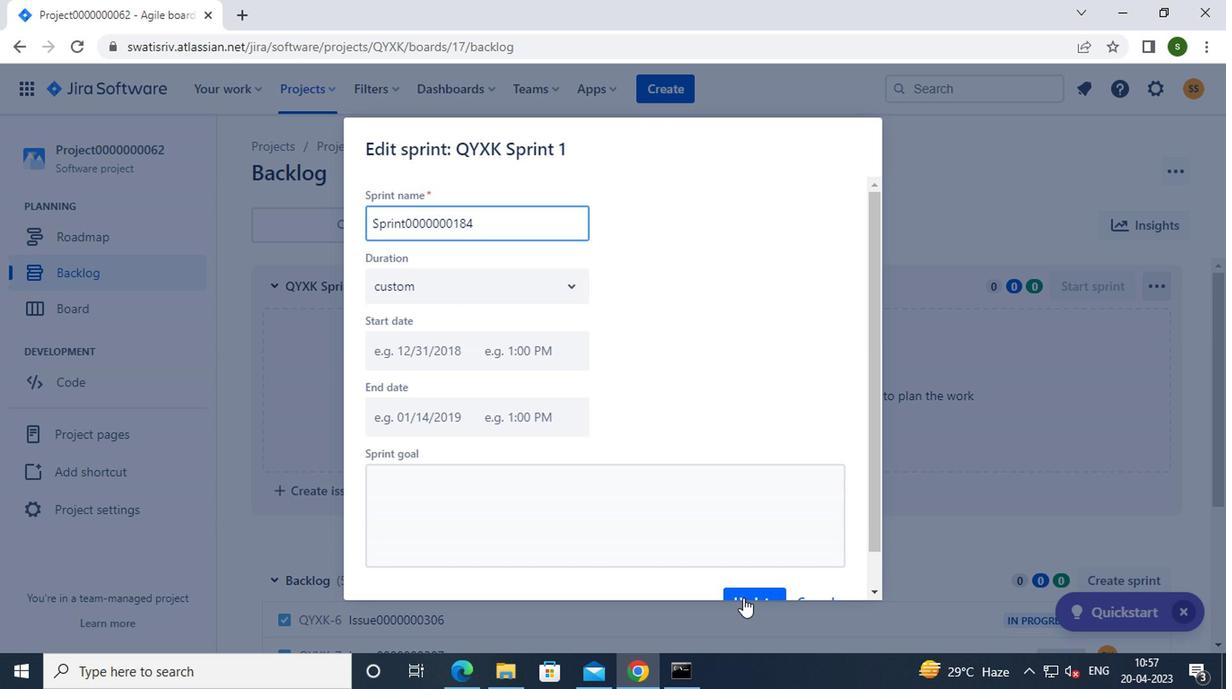 
Action: Mouse moved to (748, 574)
Screenshot: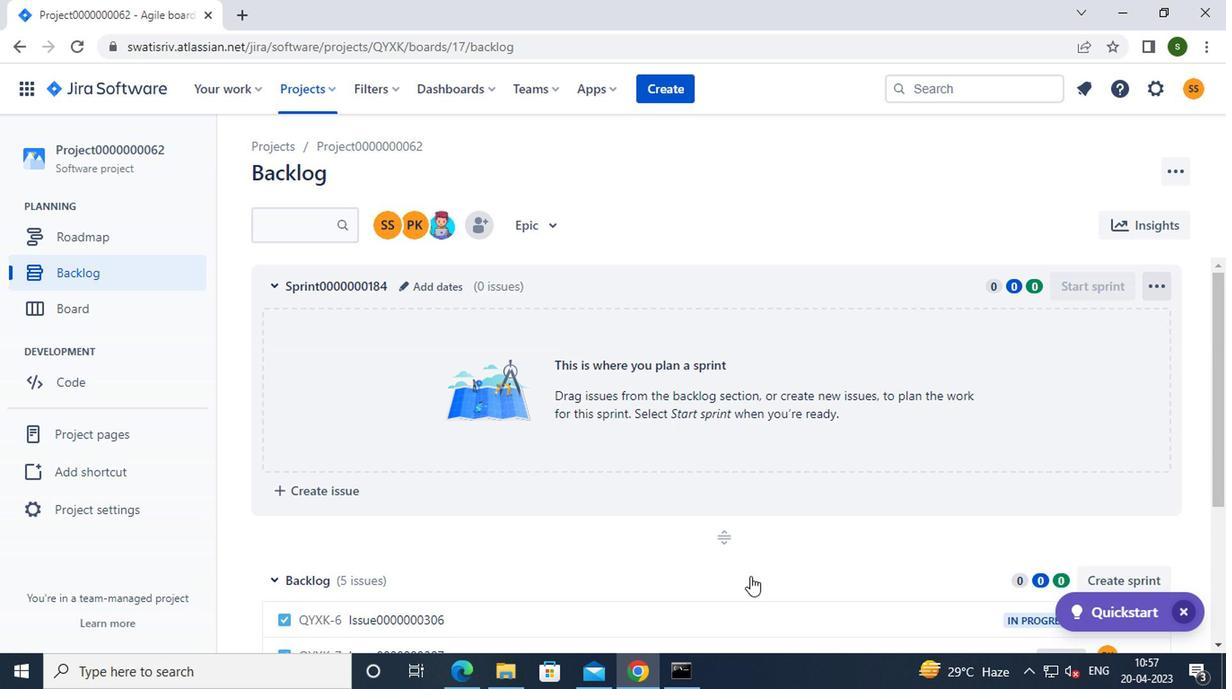 
Action: Key pressed <Key.f8>
Screenshot: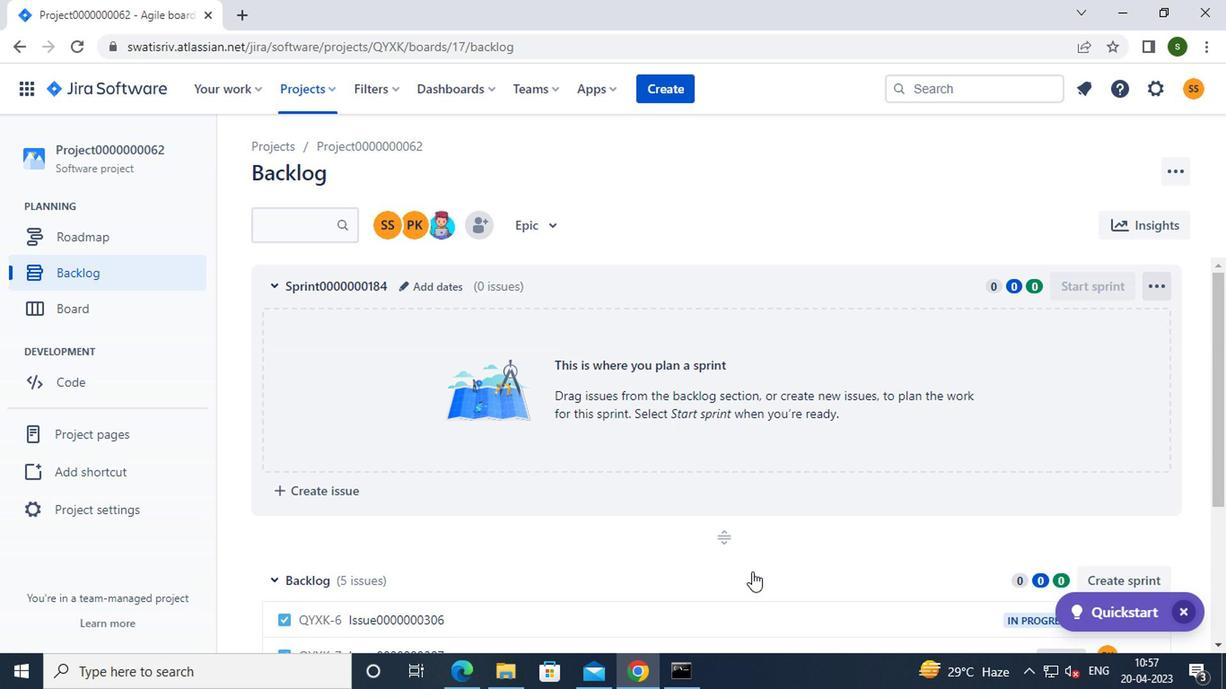 
